 Task: Open a Modern Writer Template save the file as agreement.epub Remove the following  from template: 'Address' Change the date  '5 April, 2023' change Dear Ms Reader to   Good Afternoon. Add body to the letter I am writing to formally request a leave of absence from [start date] to [end date]. I have encountered unforeseen circumstances that require my immediate attention and presence. I assure you that I will make all necessary arrangements to ensure a smooth transition during my absence.Add Name  'Andy'. Insert watermark  Softera Apply Font Style in watermark Georgia; font size  112and place the watermark  Horizontally
Action: Mouse moved to (710, 94)
Screenshot: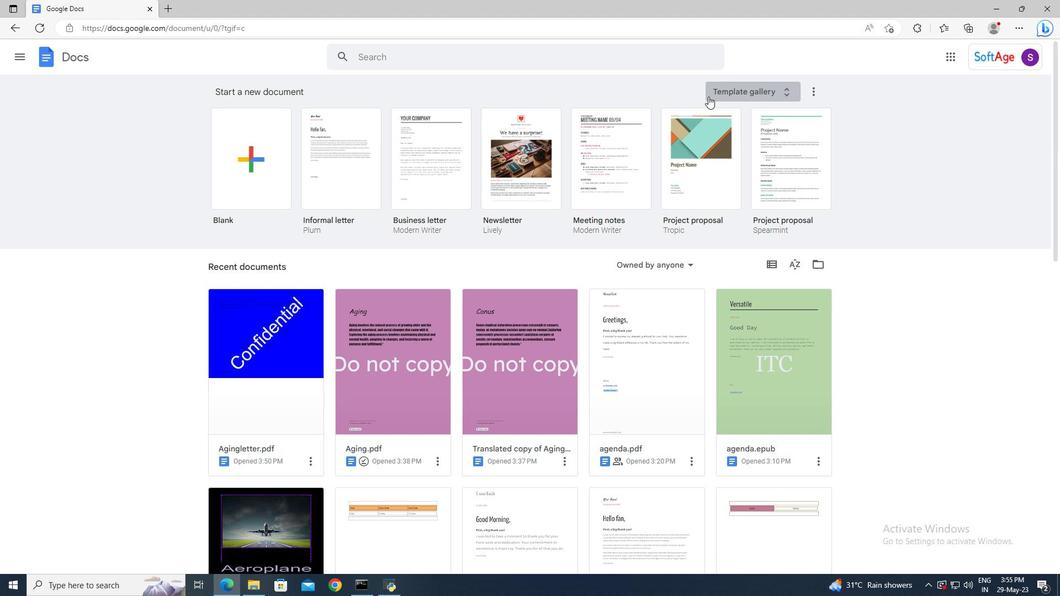 
Action: Mouse pressed left at (710, 94)
Screenshot: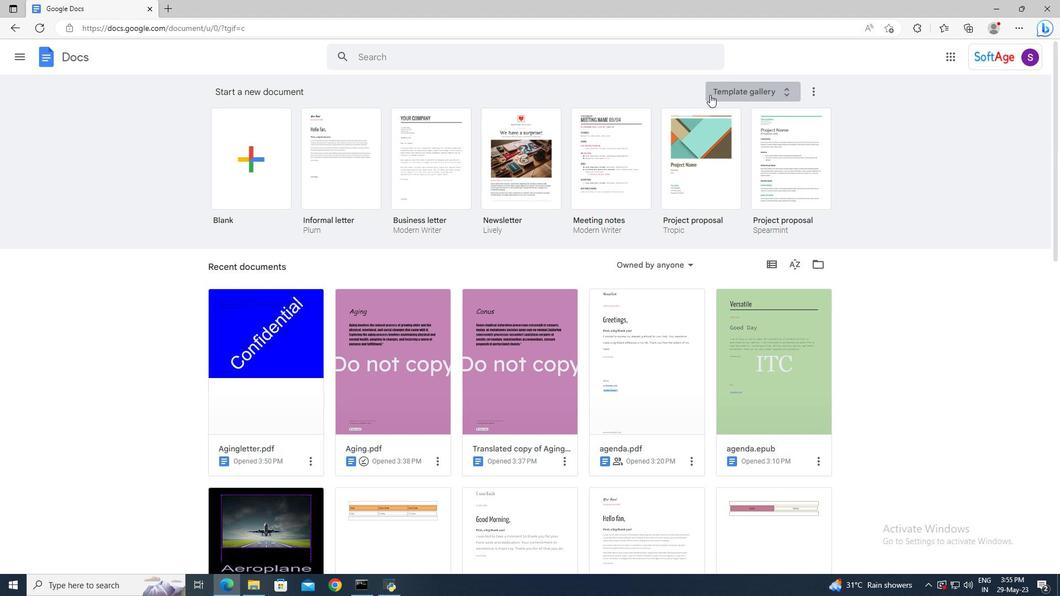 
Action: Mouse moved to (520, 156)
Screenshot: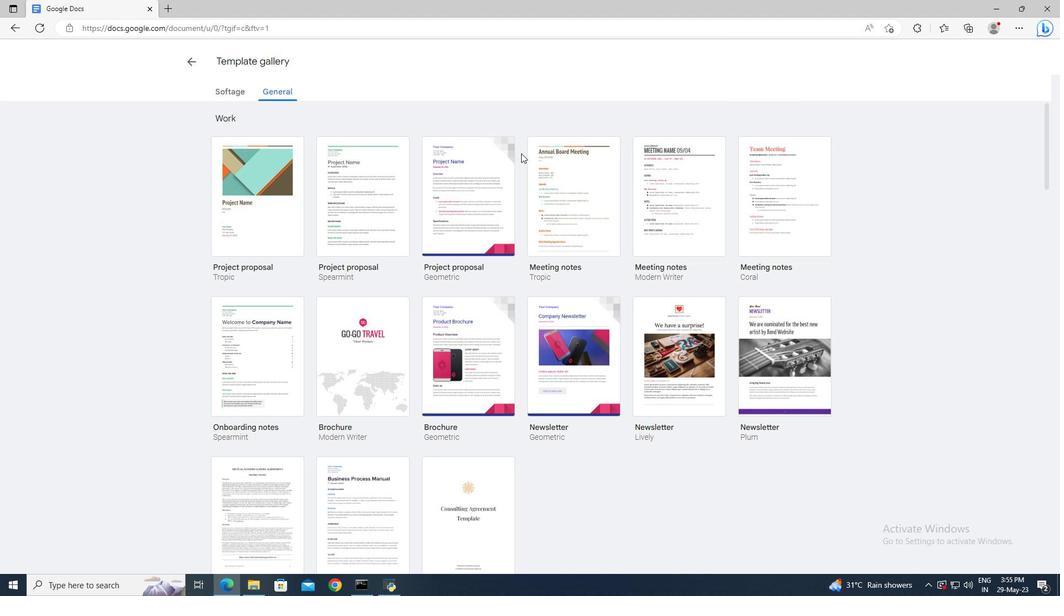 
Action: Mouse scrolled (520, 155) with delta (0, 0)
Screenshot: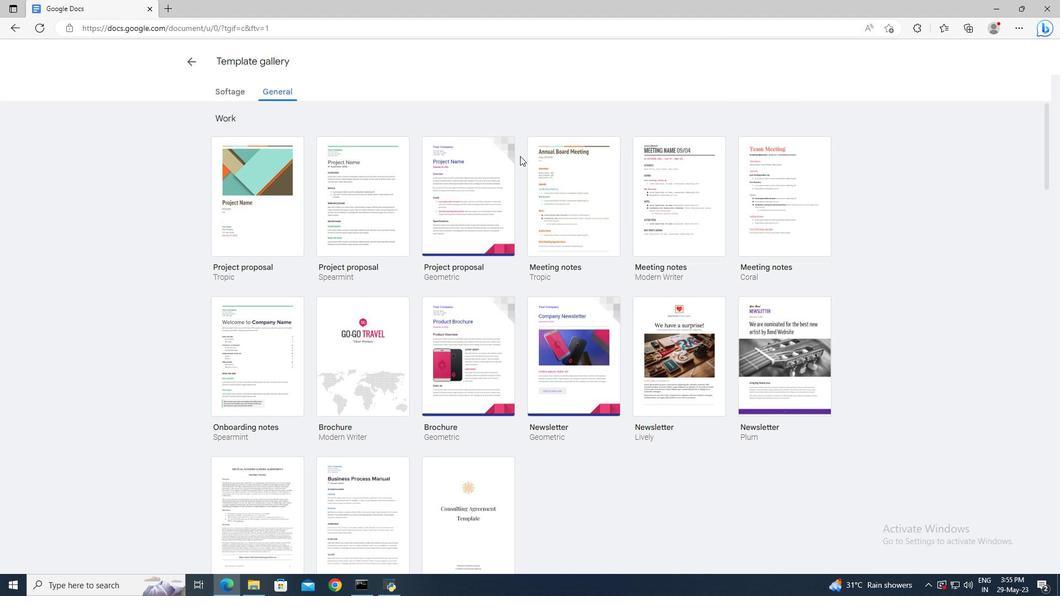 
Action: Mouse scrolled (520, 155) with delta (0, 0)
Screenshot: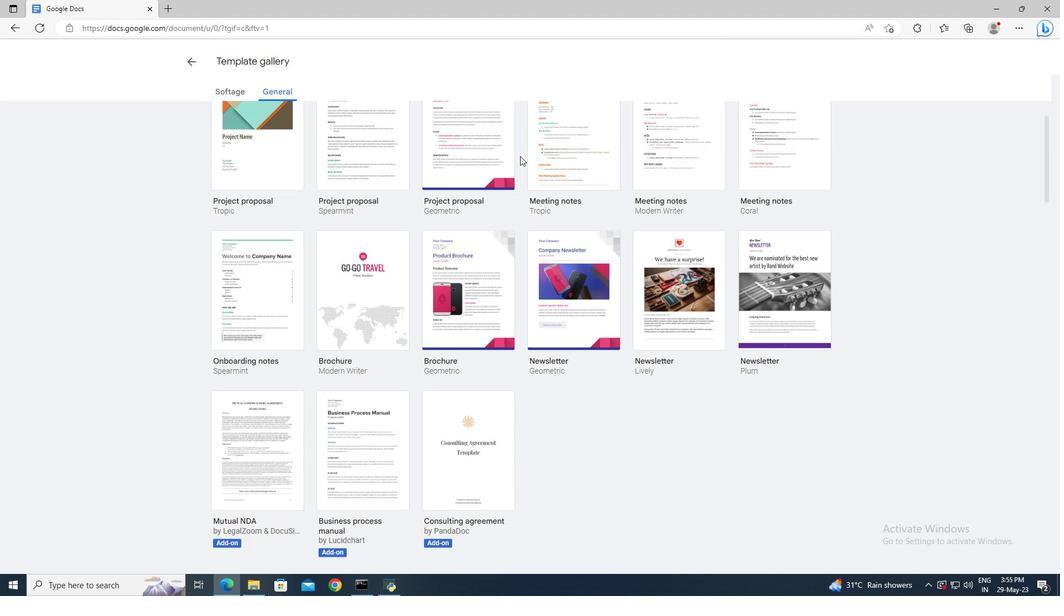 
Action: Mouse scrolled (520, 155) with delta (0, 0)
Screenshot: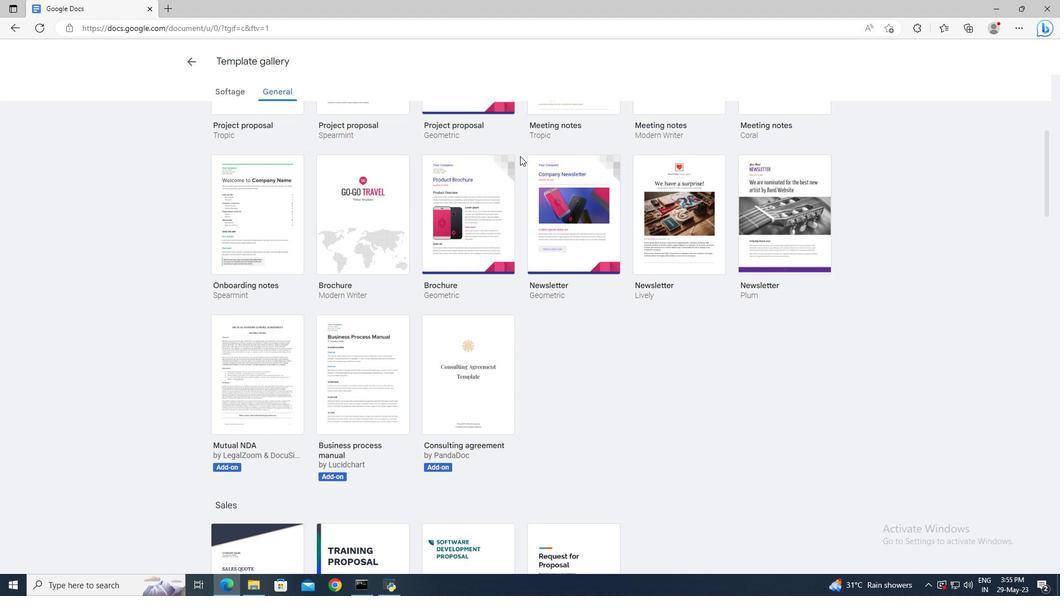 
Action: Mouse scrolled (520, 155) with delta (0, 0)
Screenshot: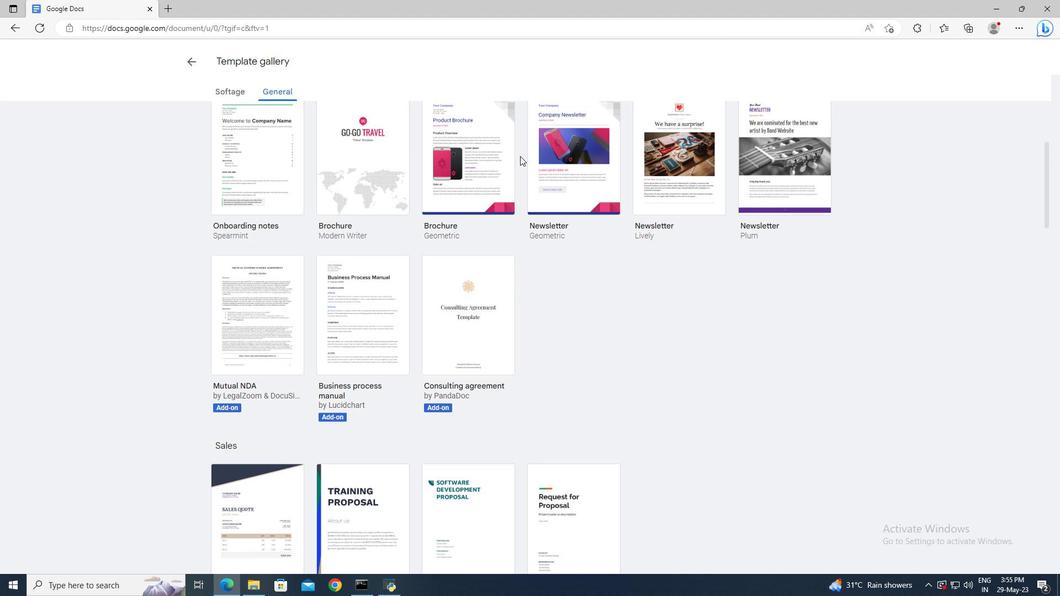 
Action: Mouse scrolled (520, 155) with delta (0, 0)
Screenshot: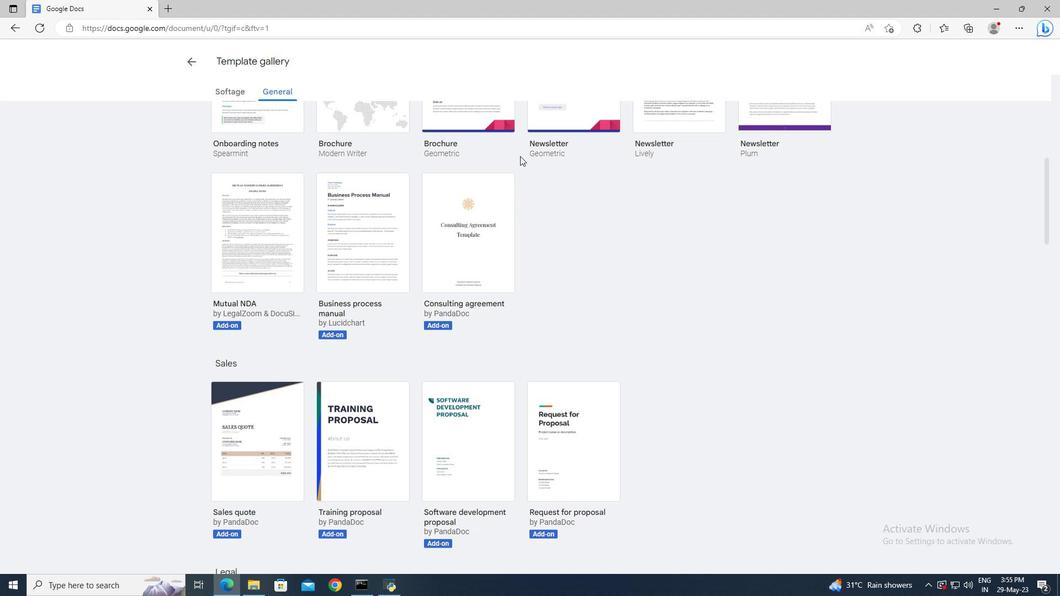 
Action: Mouse scrolled (520, 155) with delta (0, 0)
Screenshot: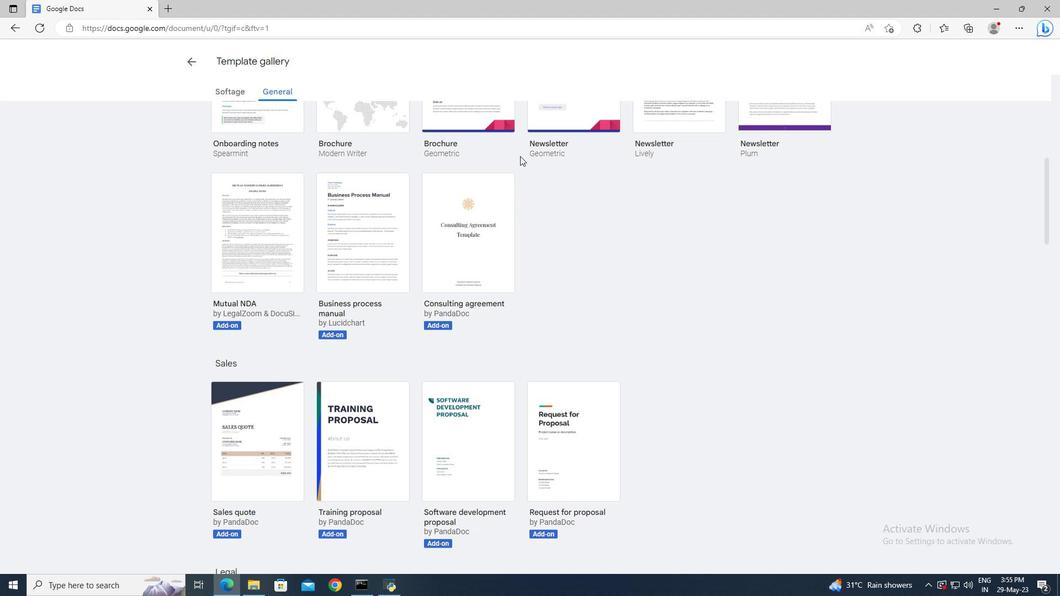 
Action: Mouse scrolled (520, 155) with delta (0, 0)
Screenshot: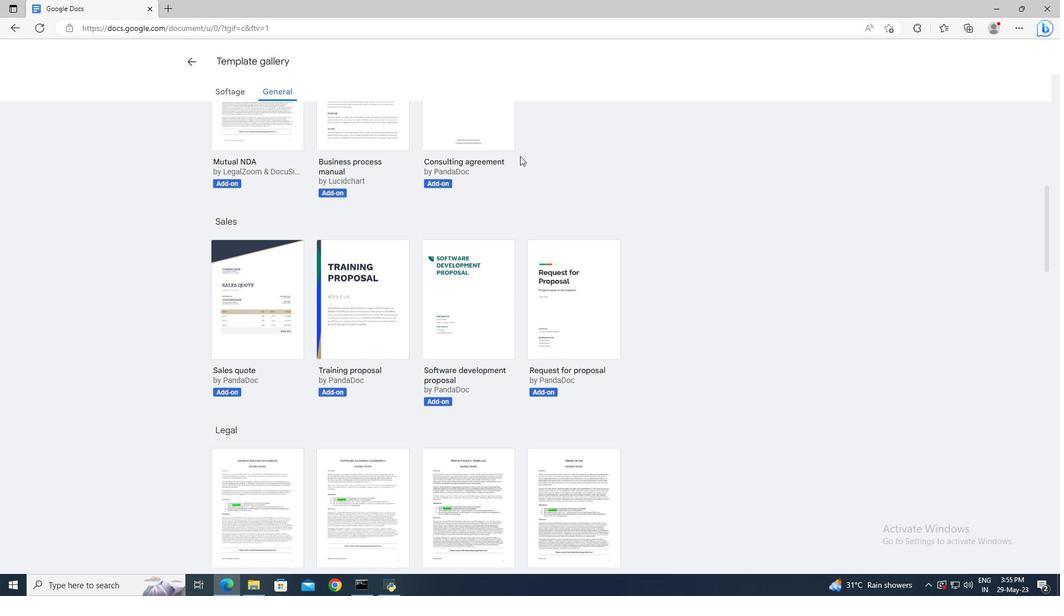 
Action: Mouse scrolled (520, 155) with delta (0, 0)
Screenshot: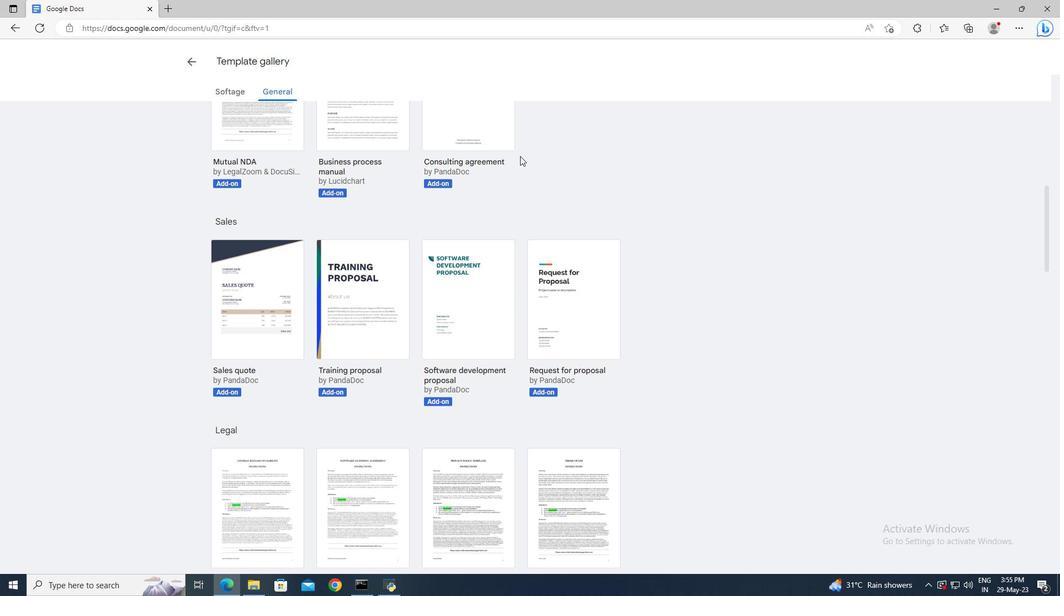 
Action: Mouse scrolled (520, 155) with delta (0, 0)
Screenshot: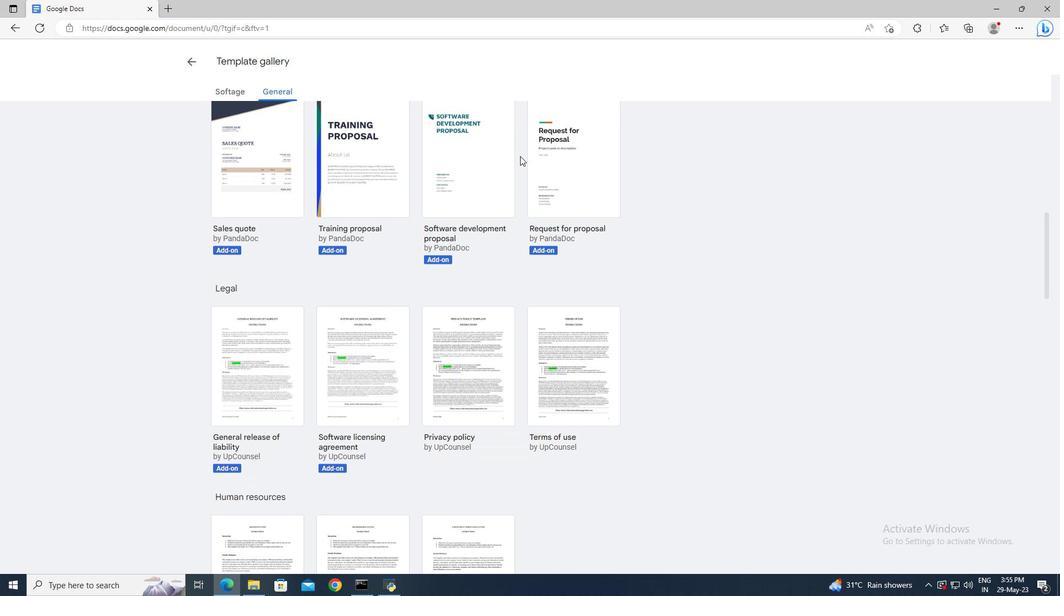 
Action: Mouse scrolled (520, 155) with delta (0, 0)
Screenshot: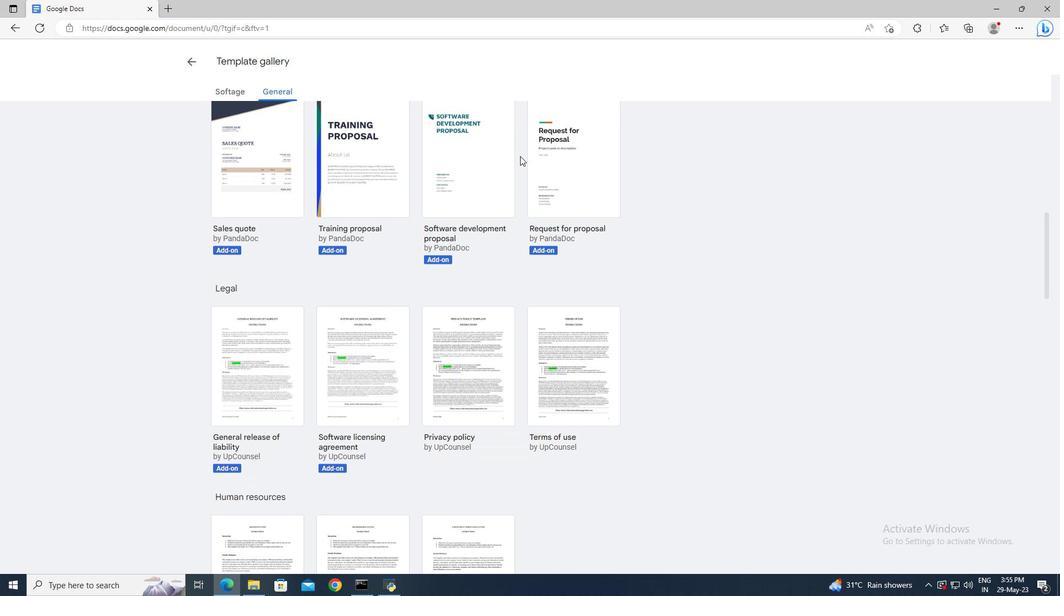 
Action: Mouse scrolled (520, 155) with delta (0, 0)
Screenshot: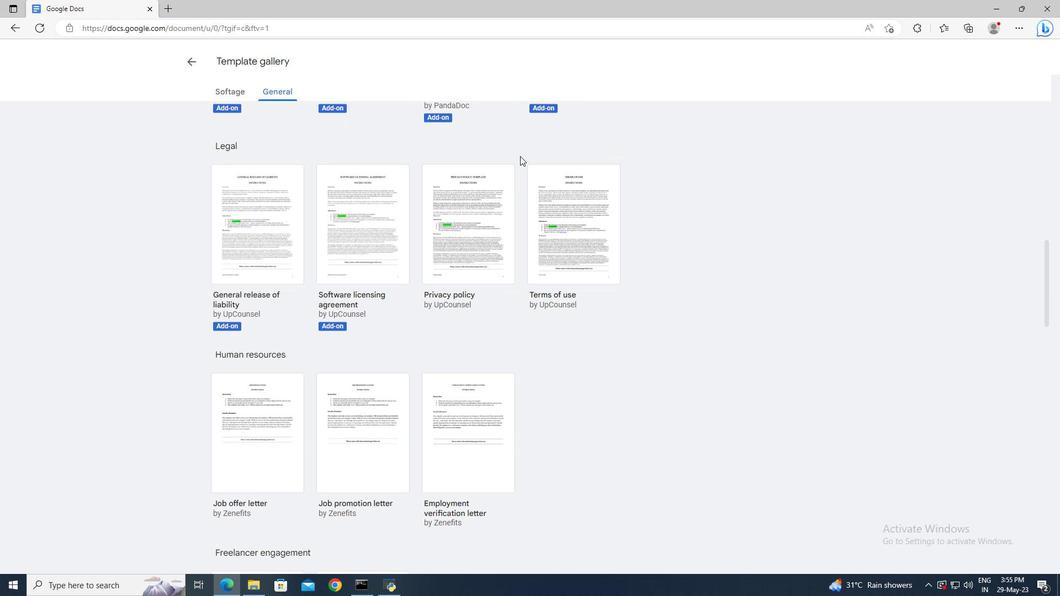 
Action: Mouse scrolled (520, 155) with delta (0, 0)
Screenshot: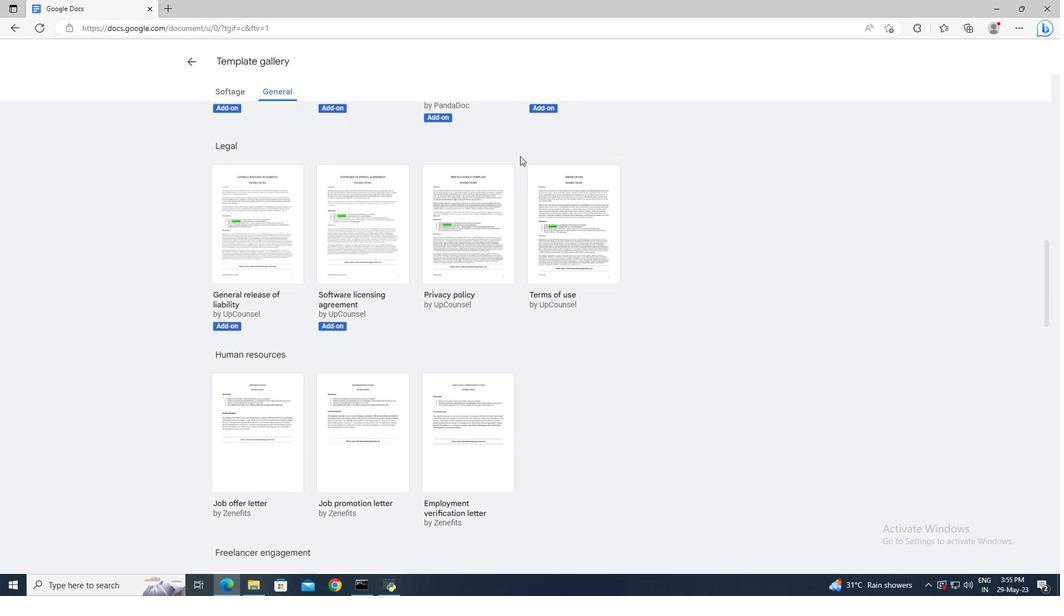 
Action: Mouse scrolled (520, 155) with delta (0, 0)
Screenshot: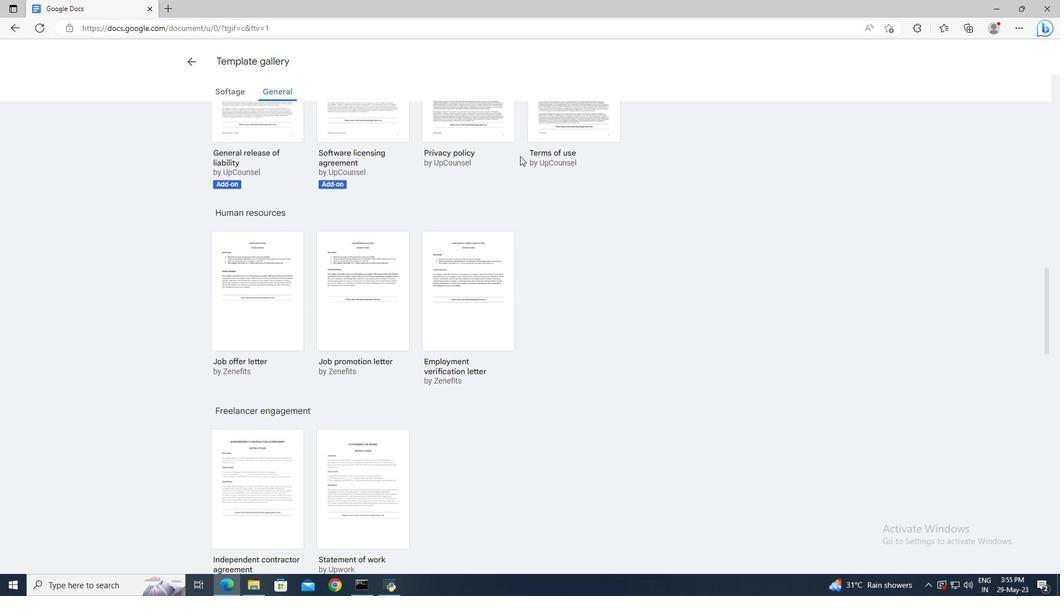 
Action: Mouse scrolled (520, 155) with delta (0, 0)
Screenshot: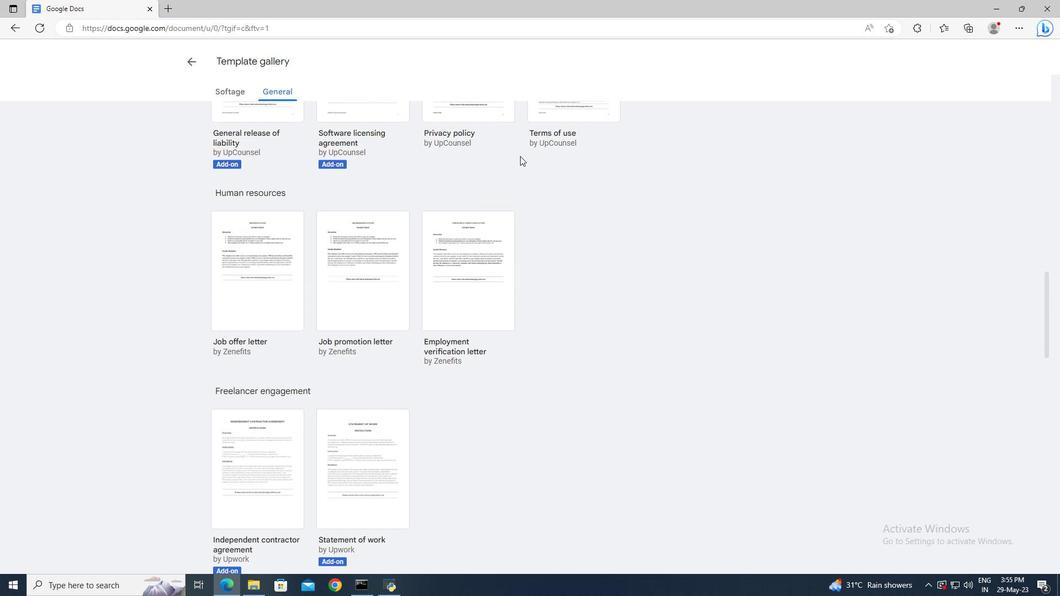 
Action: Mouse scrolled (520, 155) with delta (0, 0)
Screenshot: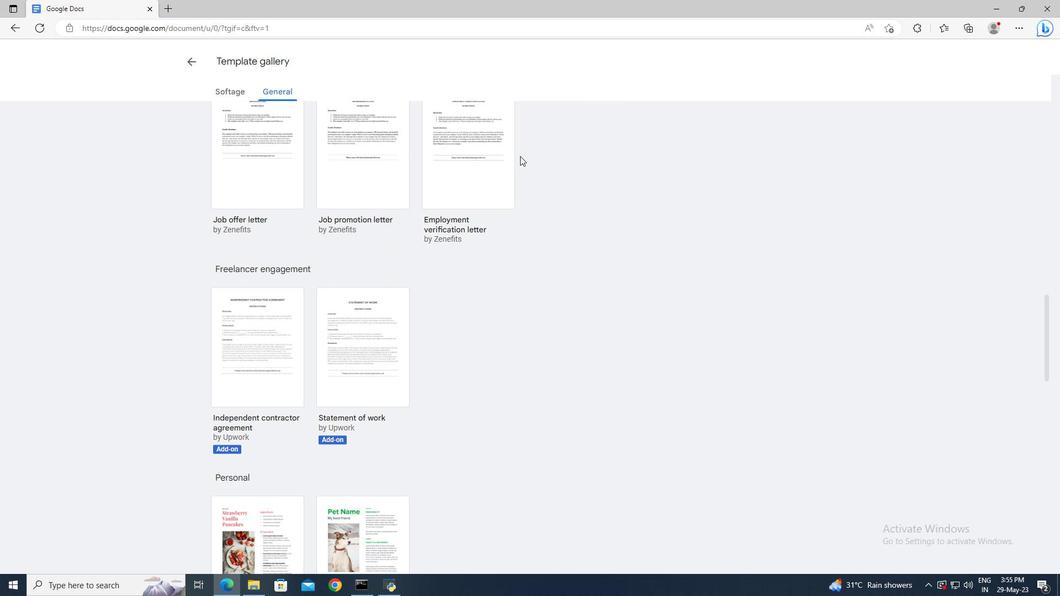 
Action: Mouse scrolled (520, 155) with delta (0, 0)
Screenshot: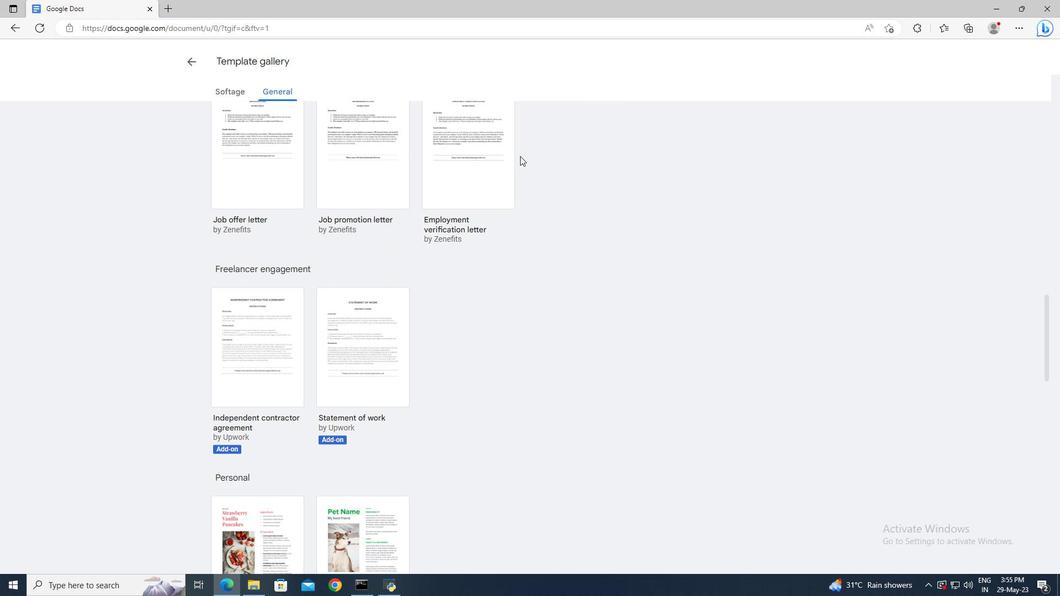 
Action: Mouse scrolled (520, 155) with delta (0, 0)
Screenshot: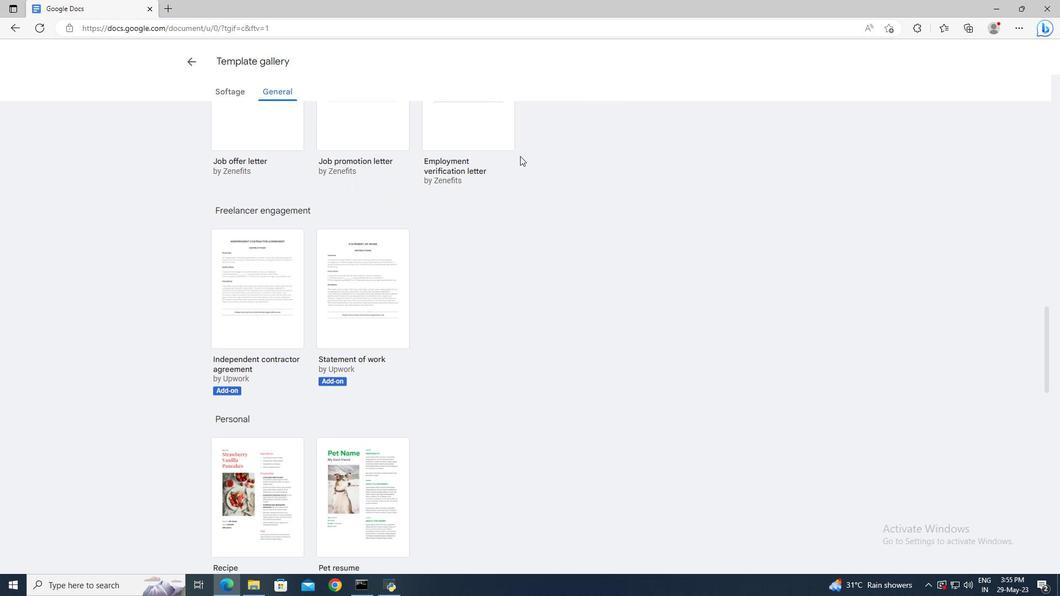 
Action: Mouse scrolled (520, 155) with delta (0, 0)
Screenshot: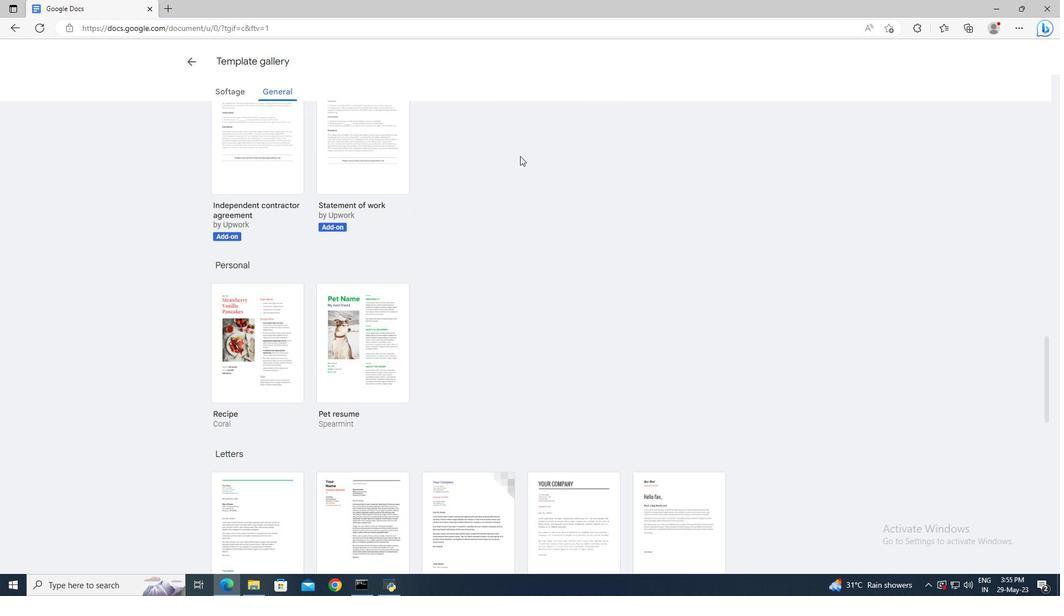 
Action: Mouse scrolled (520, 155) with delta (0, 0)
Screenshot: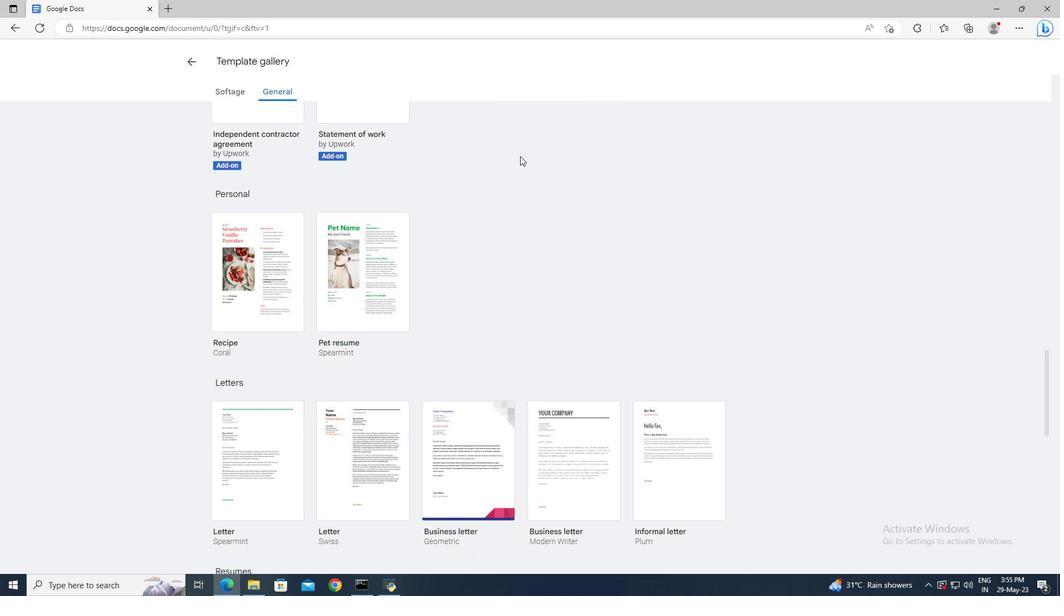 
Action: Mouse scrolled (520, 155) with delta (0, 0)
Screenshot: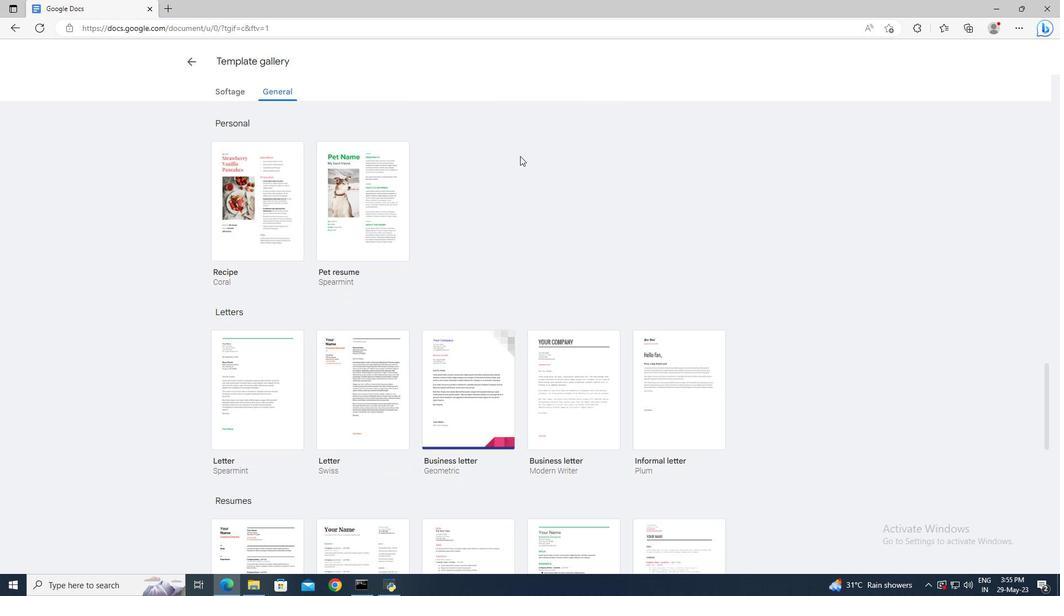 
Action: Mouse moved to (546, 305)
Screenshot: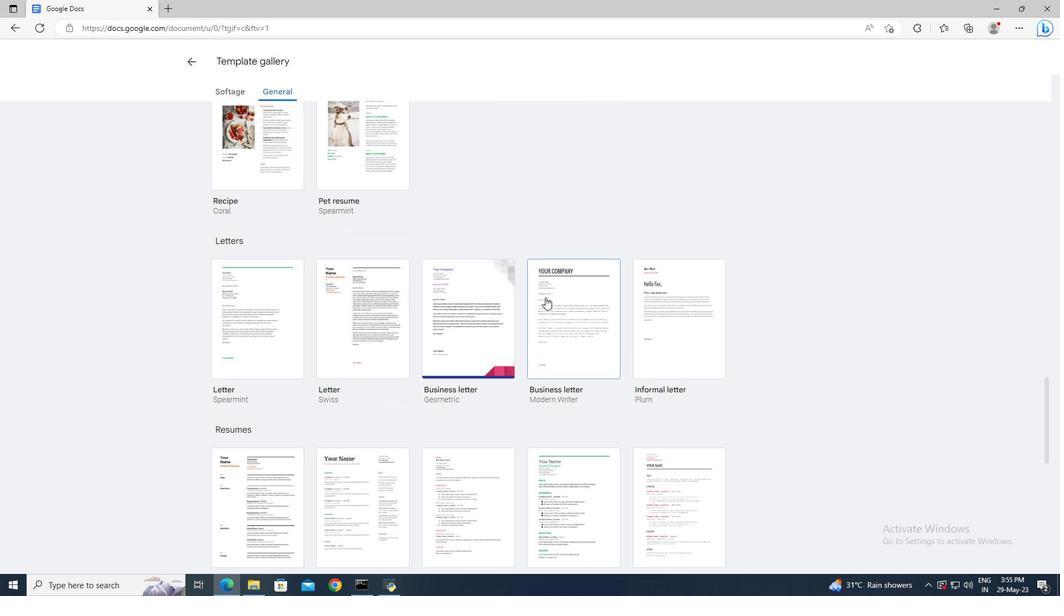 
Action: Mouse pressed left at (546, 305)
Screenshot: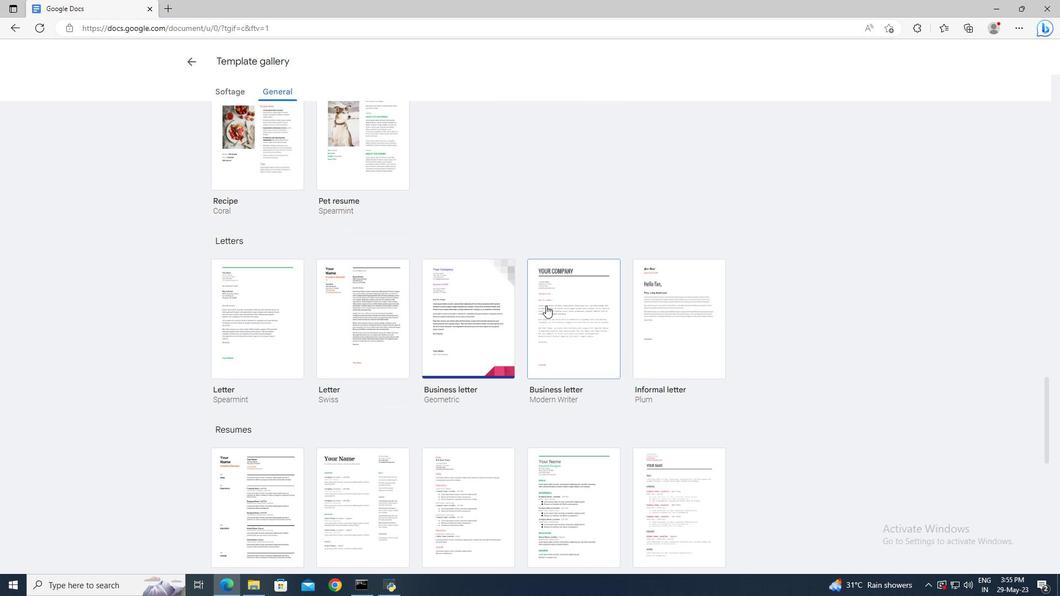 
Action: Mouse moved to (84, 51)
Screenshot: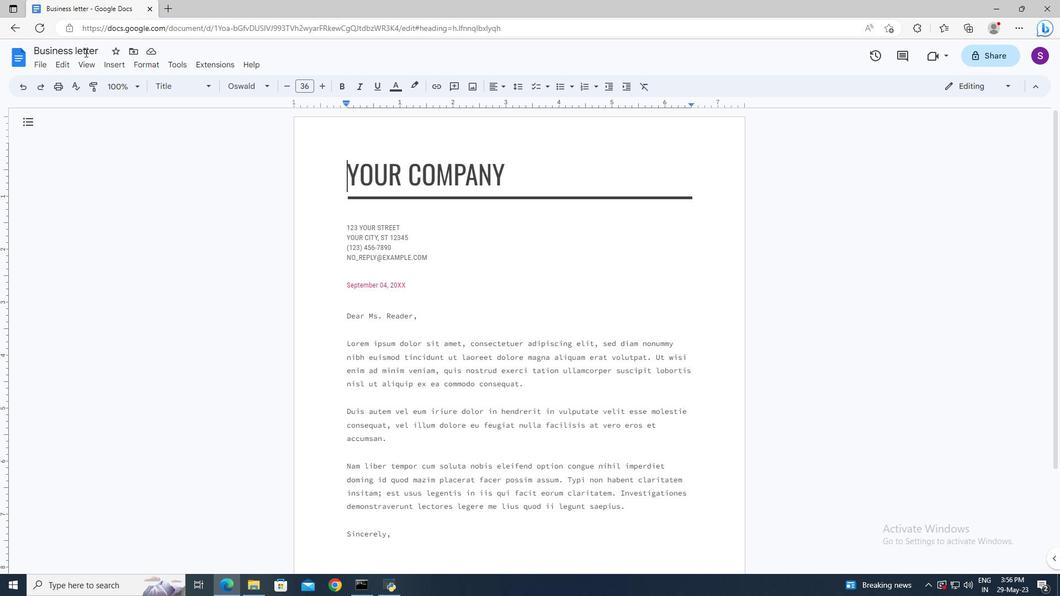 
Action: Mouse pressed left at (84, 51)
Screenshot: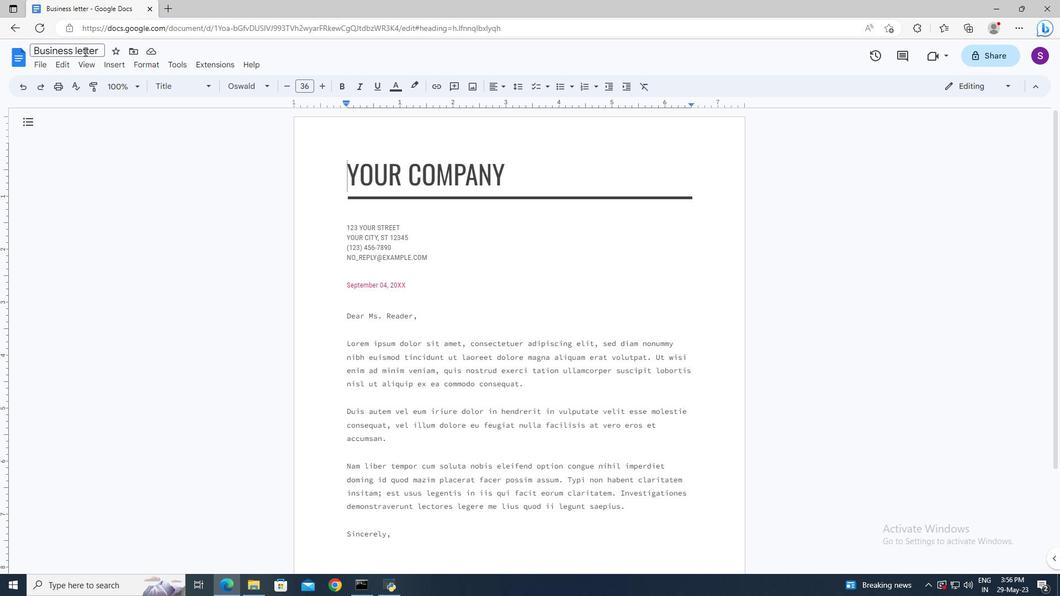 
Action: Key pressed ctrl+Aagreement.epub<Key.enter>
Screenshot: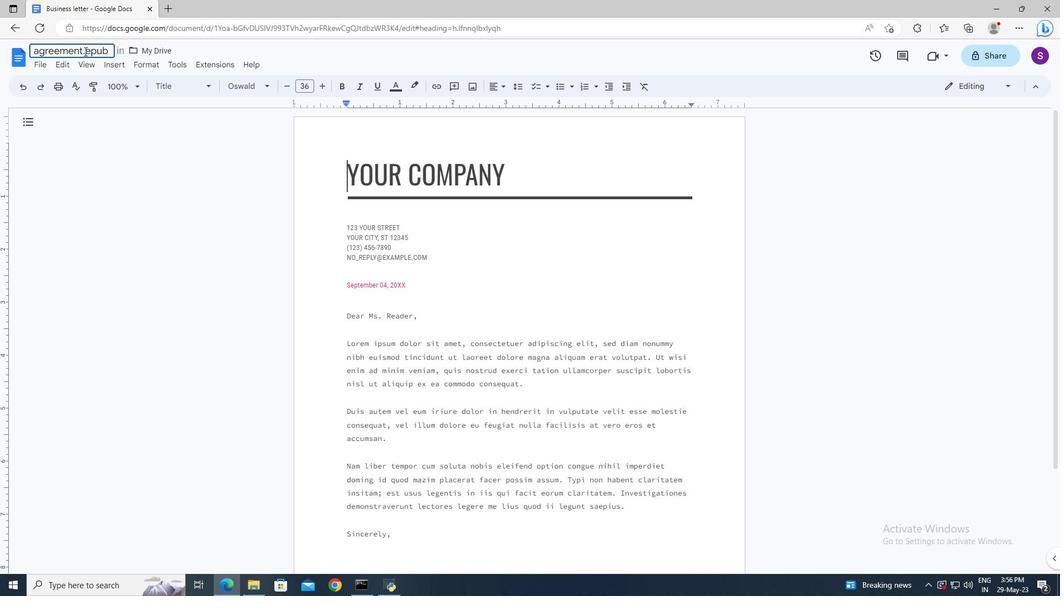 
Action: Mouse moved to (340, 230)
Screenshot: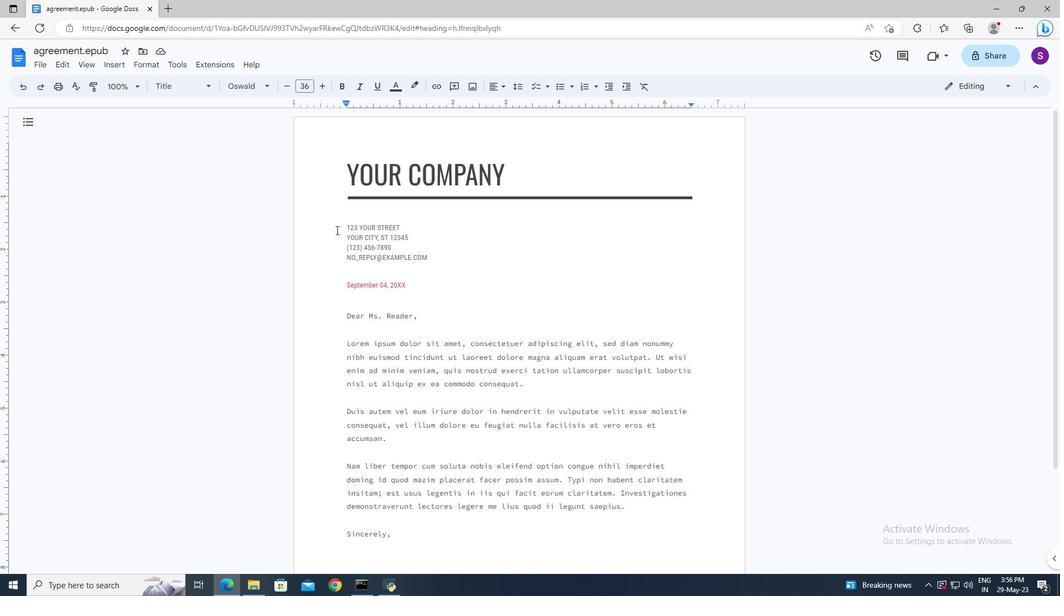 
Action: Mouse pressed left at (340, 230)
Screenshot: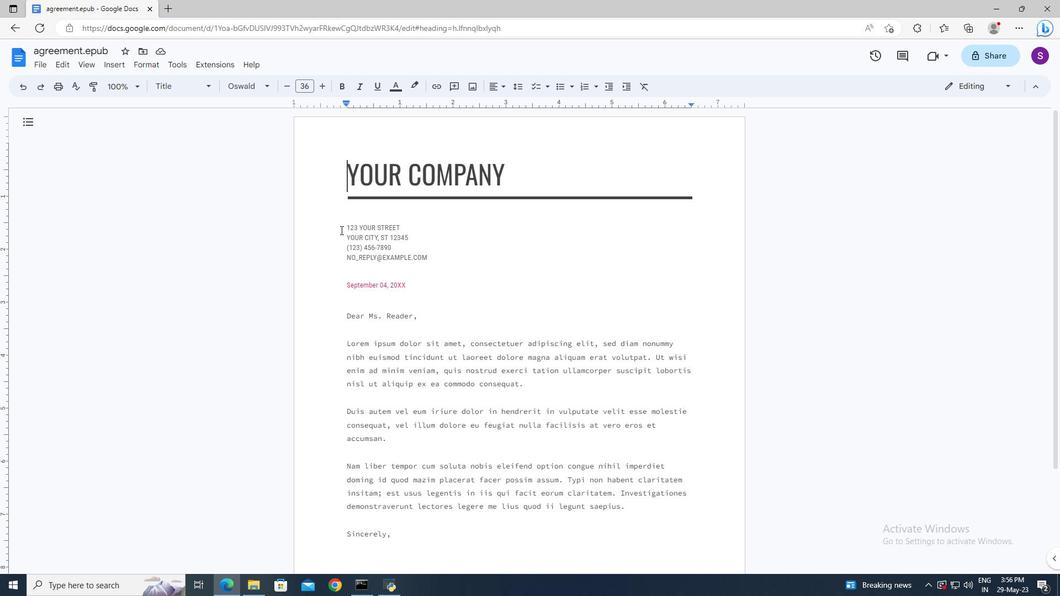 
Action: Key pressed <Key.shift><Key.down><Key.down><Key.shift><Key.down><Key.down><Key.delete><Key.shift><Key.right><Key.right><Key.right><Key.right><Key.delete>5<Key.space><Key.shift>April,<Key.space>2023
Screenshot: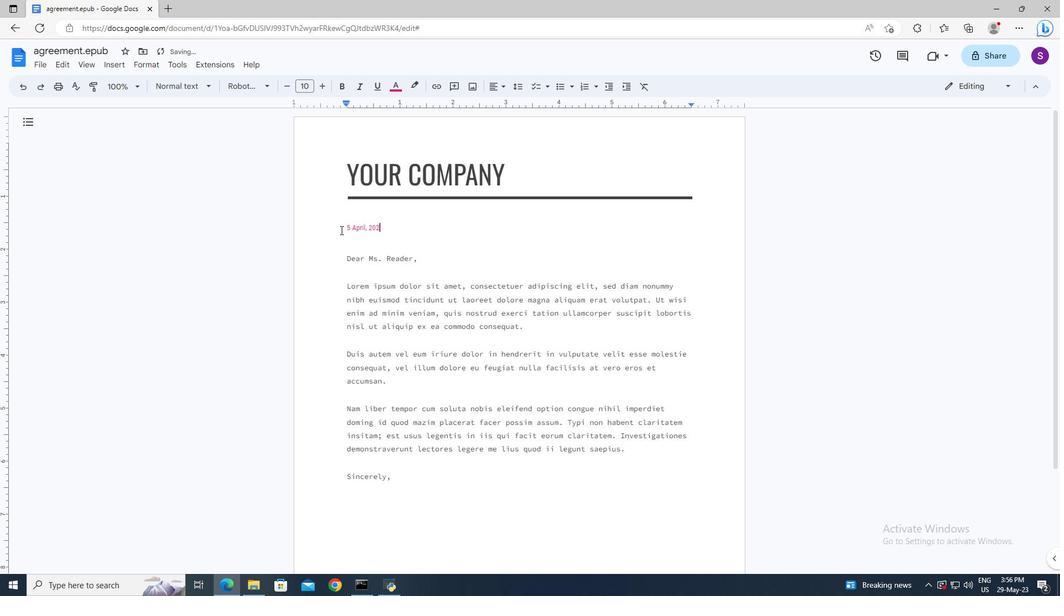 
Action: Mouse moved to (347, 259)
Screenshot: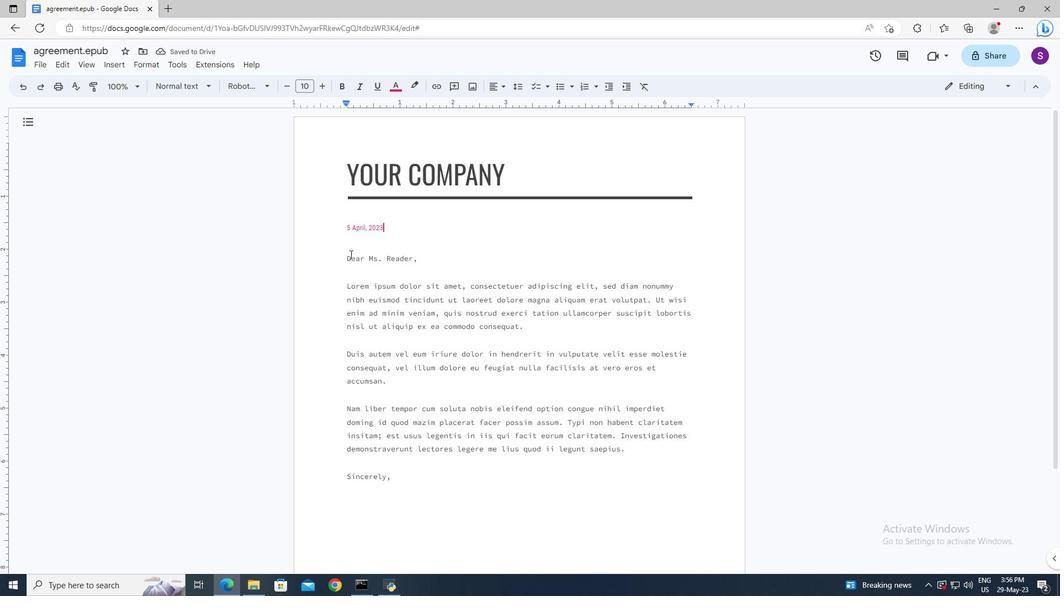 
Action: Mouse pressed left at (347, 259)
Screenshot: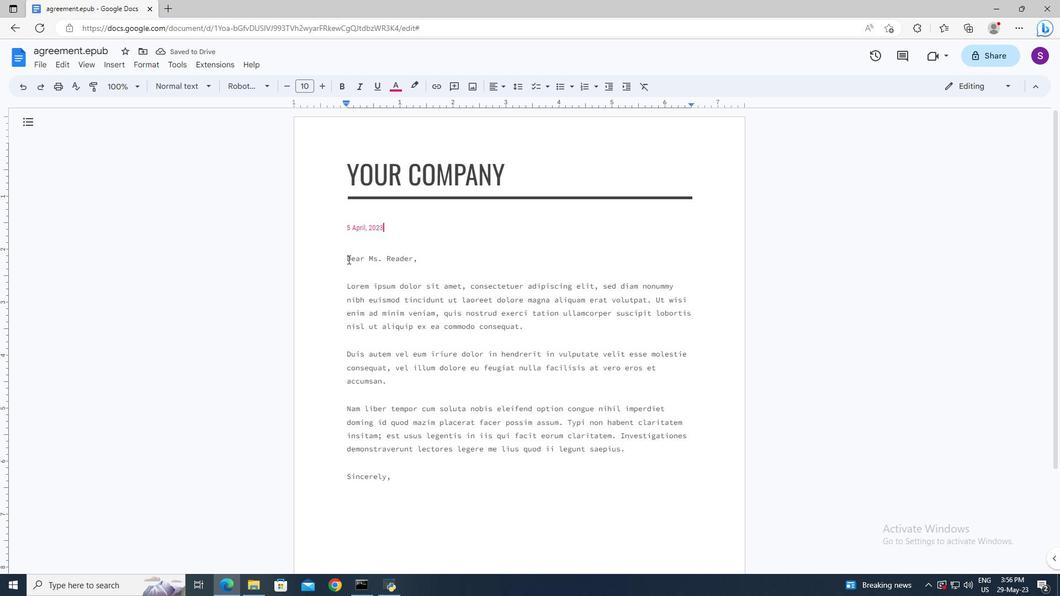 
Action: Key pressed <Key.shift><Key.right><Key.right><Key.right><Key.right><Key.backspace><Key.shift>Good<Key.space><Key.shift>Afternoon
Screenshot: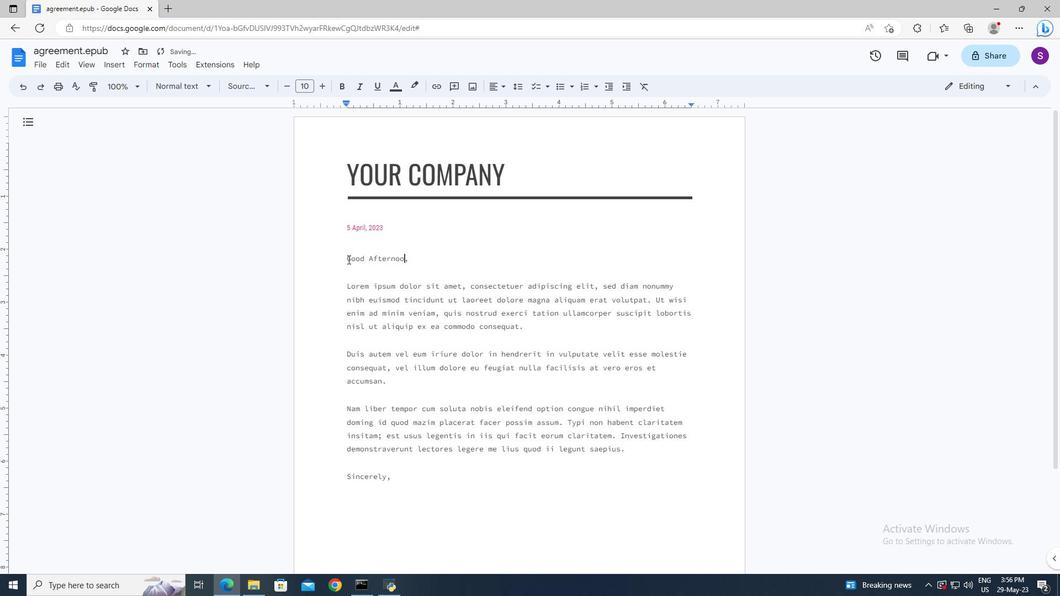 
Action: Mouse moved to (347, 285)
Screenshot: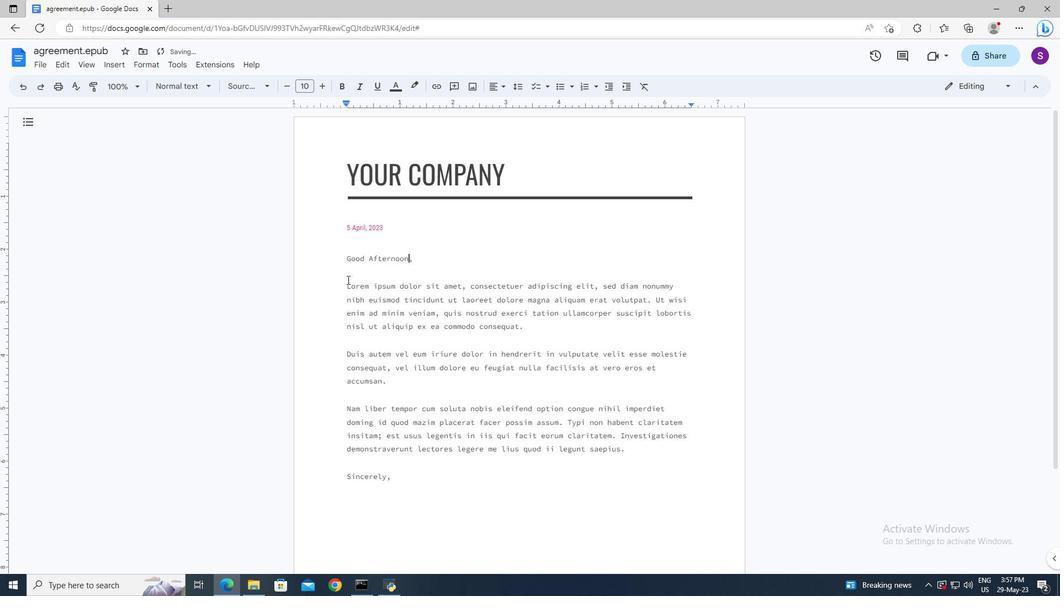 
Action: Mouse pressed left at (347, 285)
Screenshot: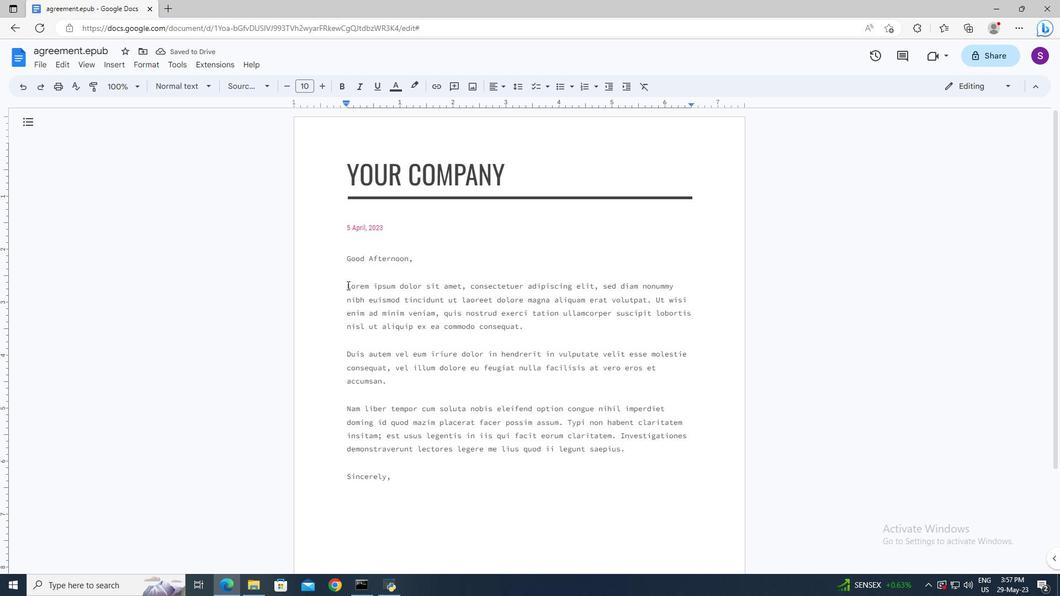 
Action: Key pressed <Key.shift><Key.down><Key.down><Key.down><Key.shift>I<Key.space>am<Key.space>writing<Key.space>to<Key.space>formally<Key.space>request<Key.space>a<Key.space>leave<Key.space>of<Key.space>absence<Key.space>from<Key.space>[start<Key.space>date]<Key.space>to<Key.space>[end<Key.space>date].<Key.space><Key.shift>I<Key.space>have<Key.space>encountered<Key.space>unforeseen<Key.space>circumstances<Key.space>that<Key.space>require<Key.space>my<Key.space>immediate<Key.space>attention<Key.space>and<Key.space>presence.<Key.space><Key.shift>I<Key.space>assure<Key.space>you<Key.space>that<Key.space><Key.shift>I<Key.space>will<Key.space>make<Key.space>all<Key.space>necesa<Key.backspace>sary<Key.space>arrangements<Key.space>to<Key.space>ensure<Key.space>a<Key.space>smooth<Key.space>transition<Key.space>during<Key.space>my<Key.space>absence.
Screenshot: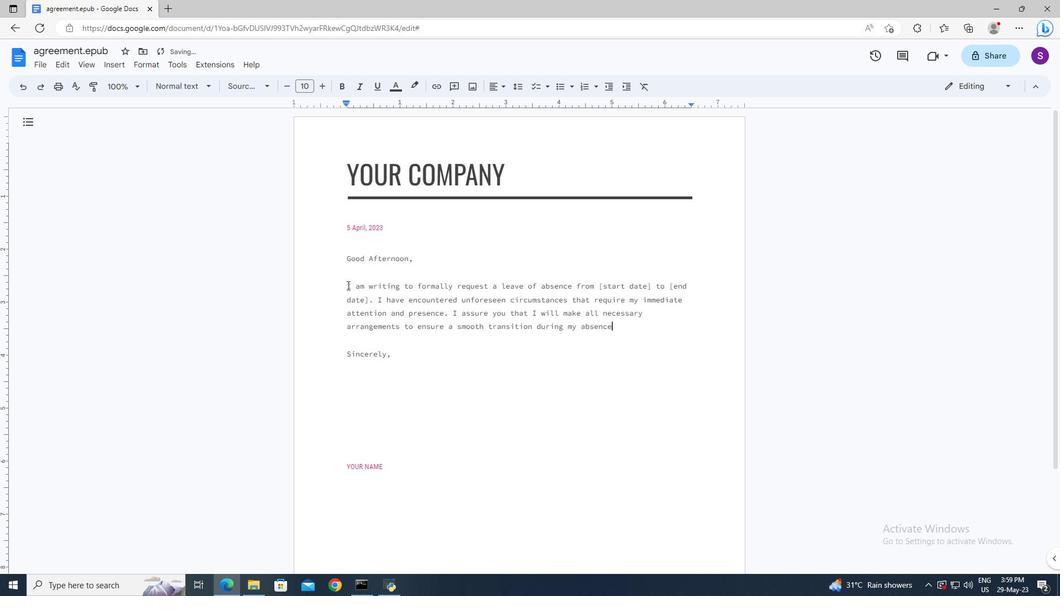 
Action: Mouse moved to (346, 463)
Screenshot: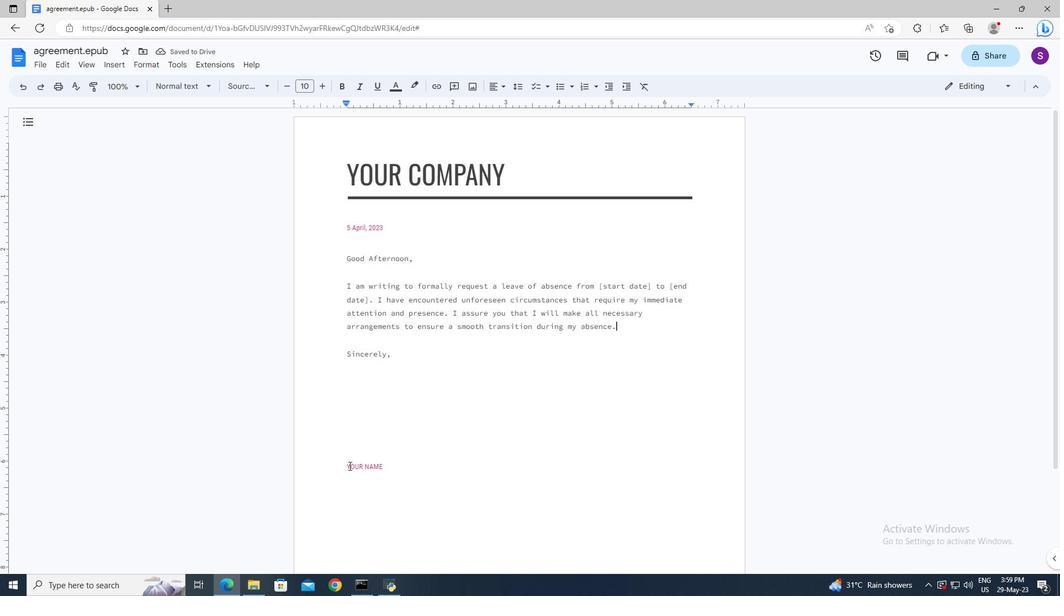 
Action: Mouse pressed left at (346, 463)
Screenshot: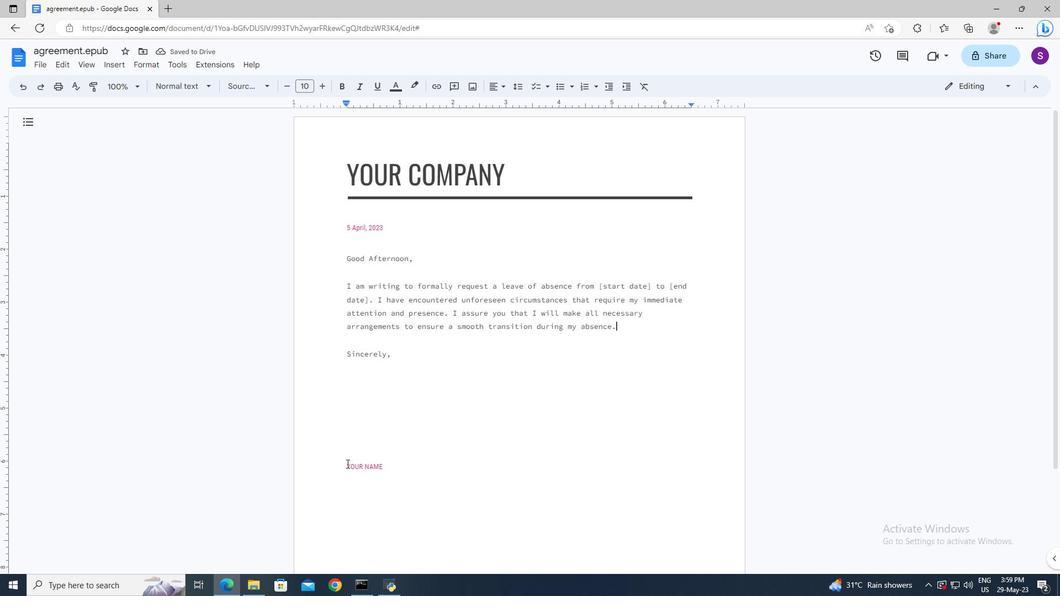 
Action: Key pressed <Key.shift><Key.right><Key.right><Key.delete><Key.shift_r>Andy
Screenshot: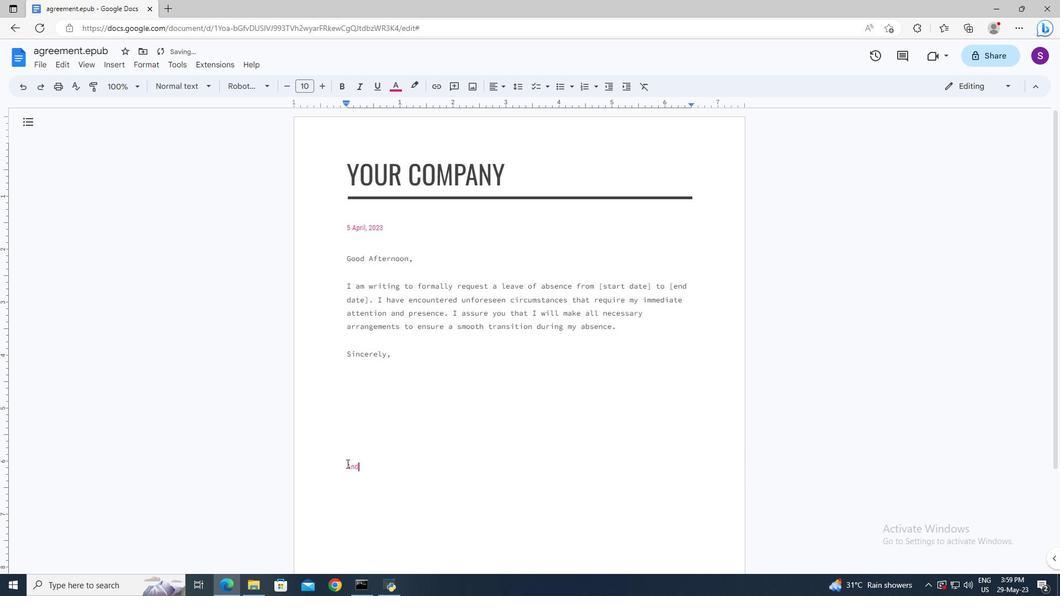 
Action: Mouse moved to (123, 70)
Screenshot: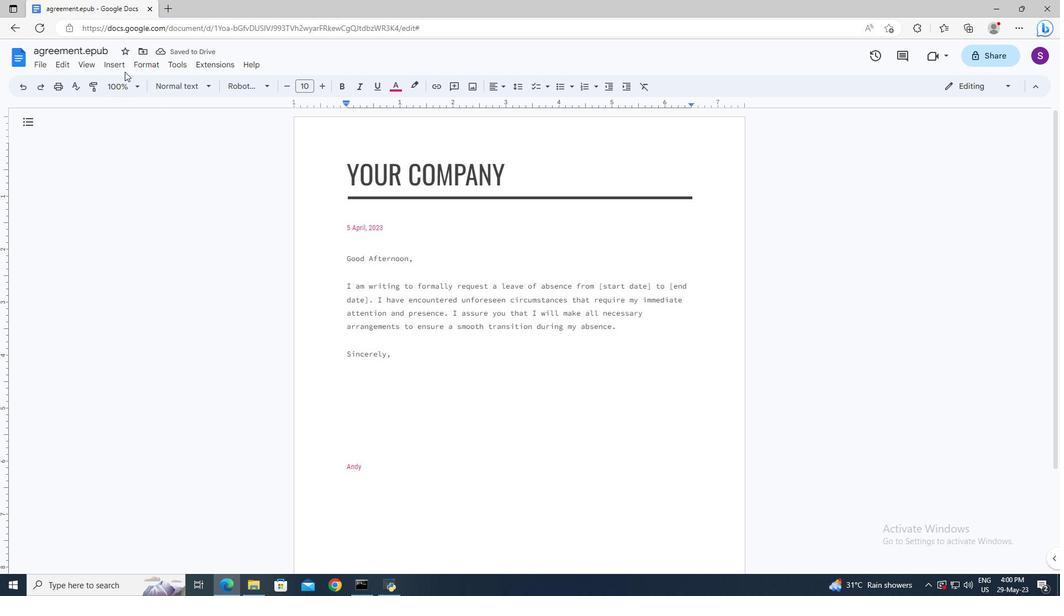 
Action: Mouse pressed left at (123, 70)
Screenshot: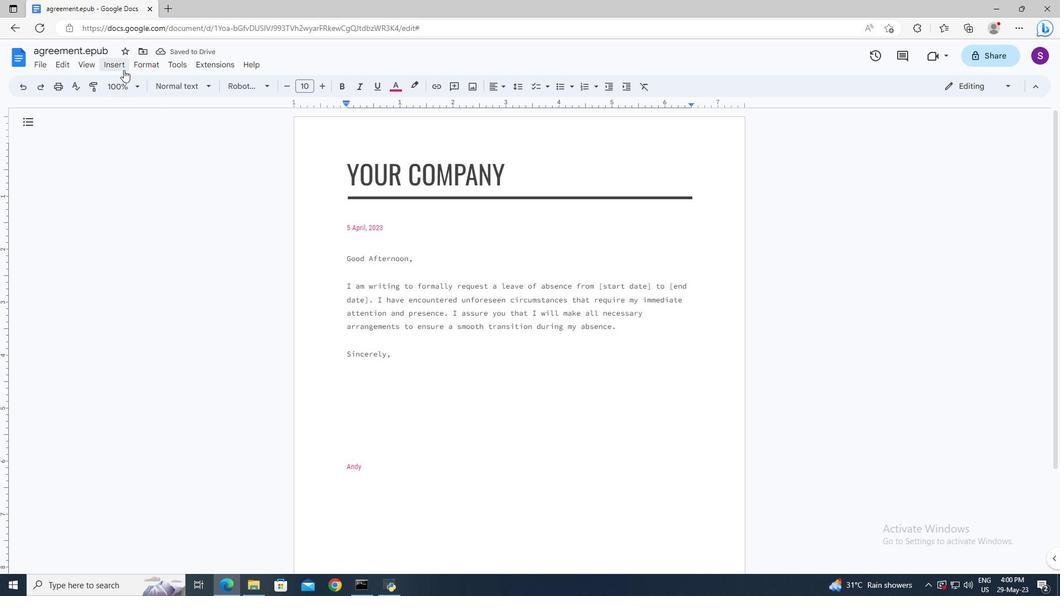 
Action: Mouse moved to (186, 323)
Screenshot: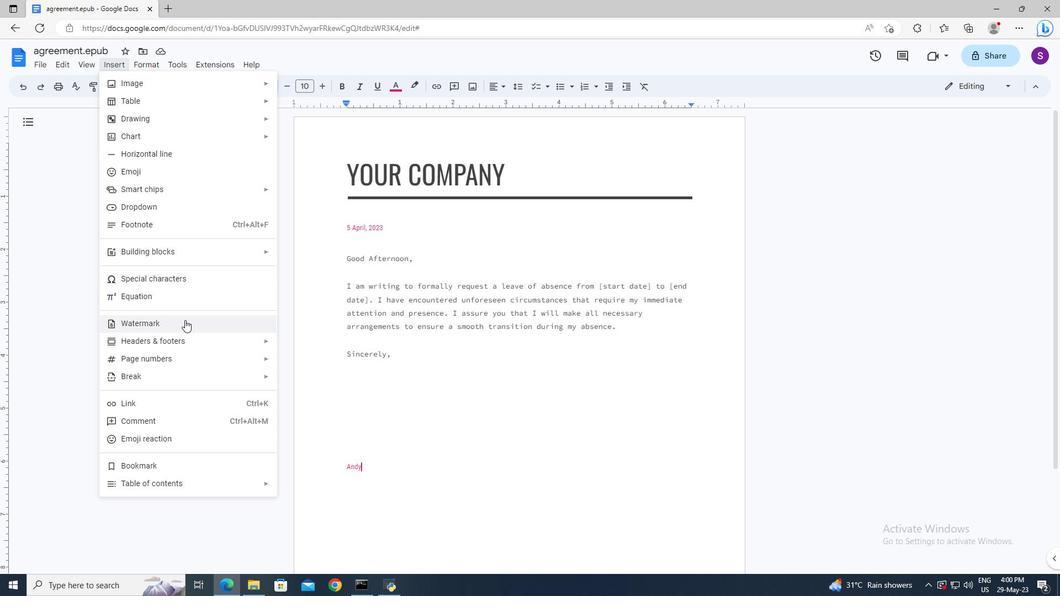 
Action: Mouse pressed left at (186, 323)
Screenshot: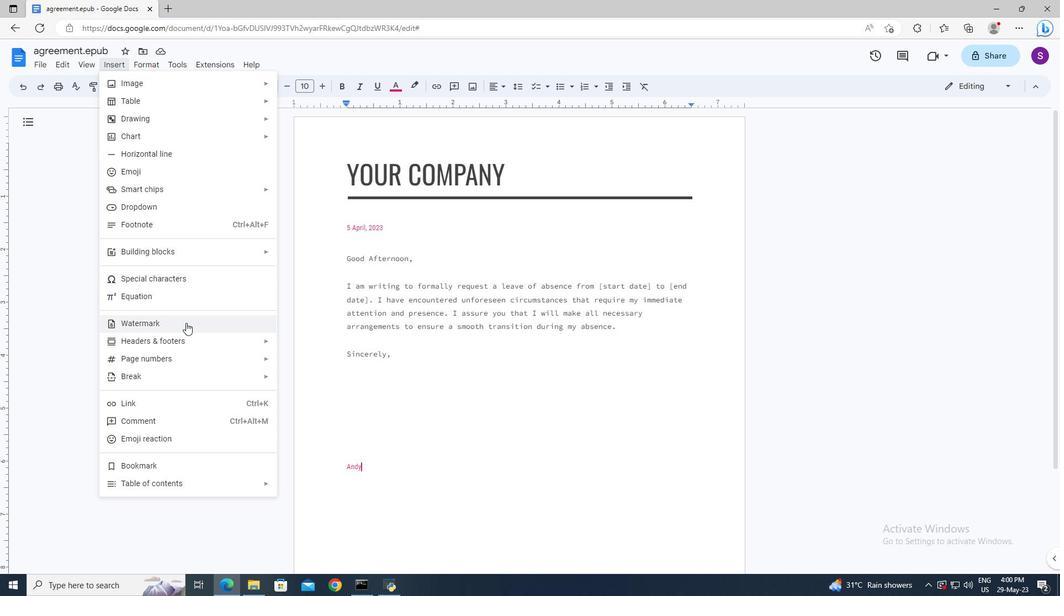 
Action: Mouse moved to (1006, 127)
Screenshot: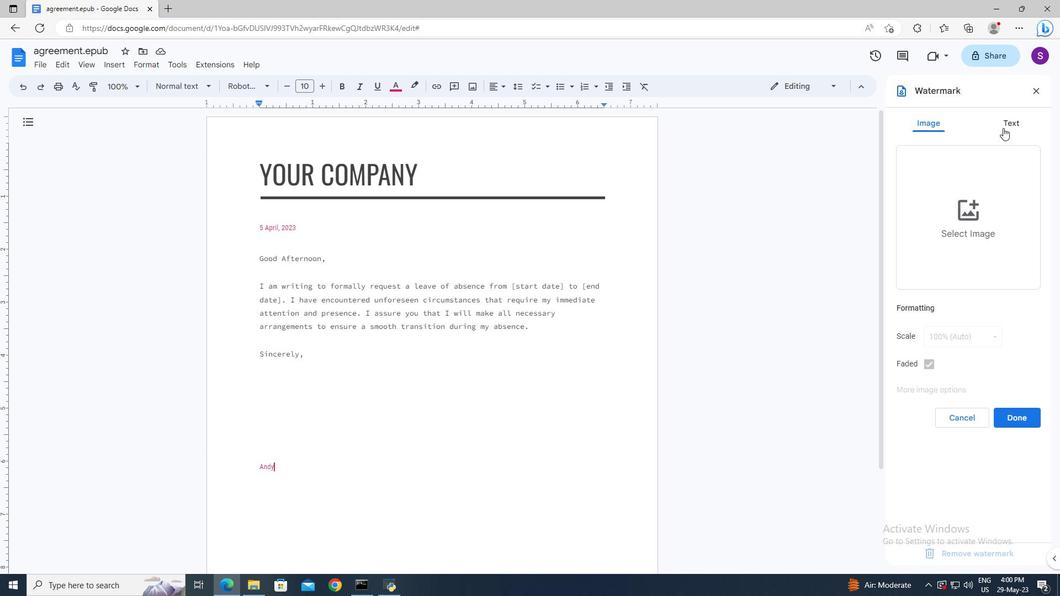 
Action: Mouse pressed left at (1006, 127)
Screenshot: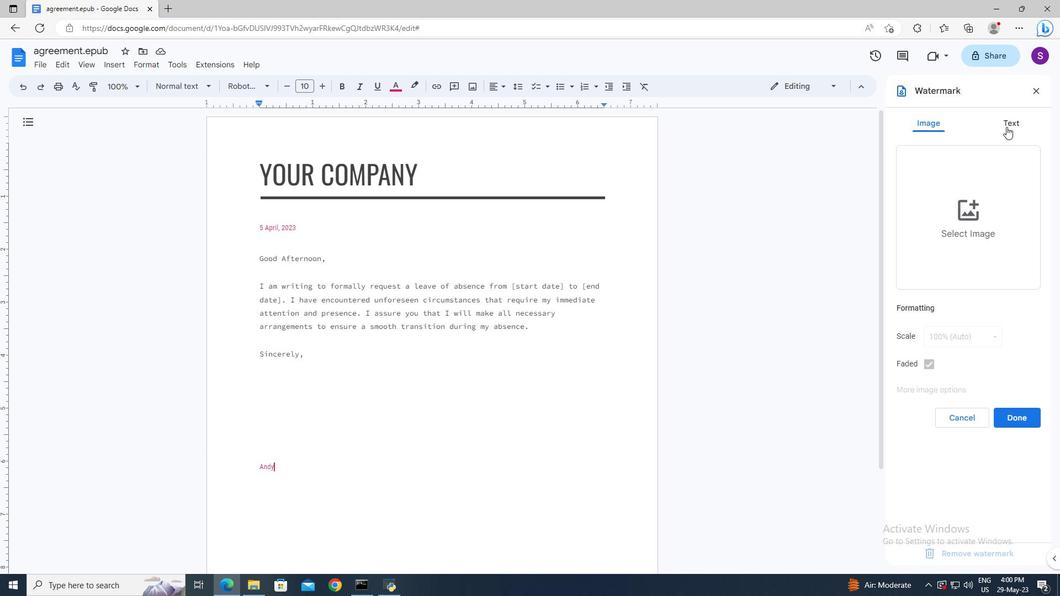 
Action: Mouse moved to (949, 156)
Screenshot: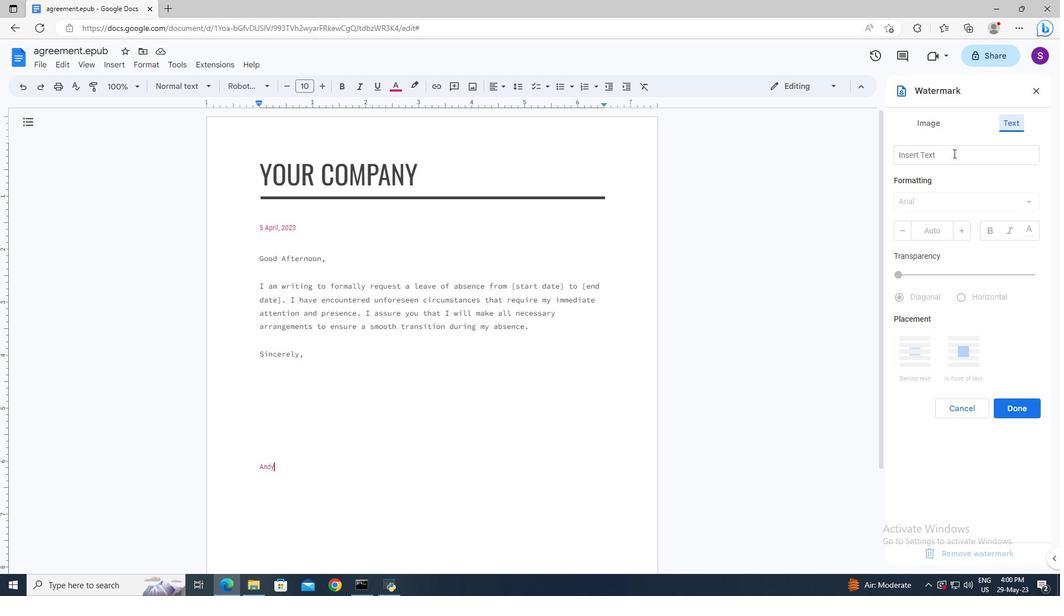 
Action: Mouse pressed left at (949, 156)
Screenshot: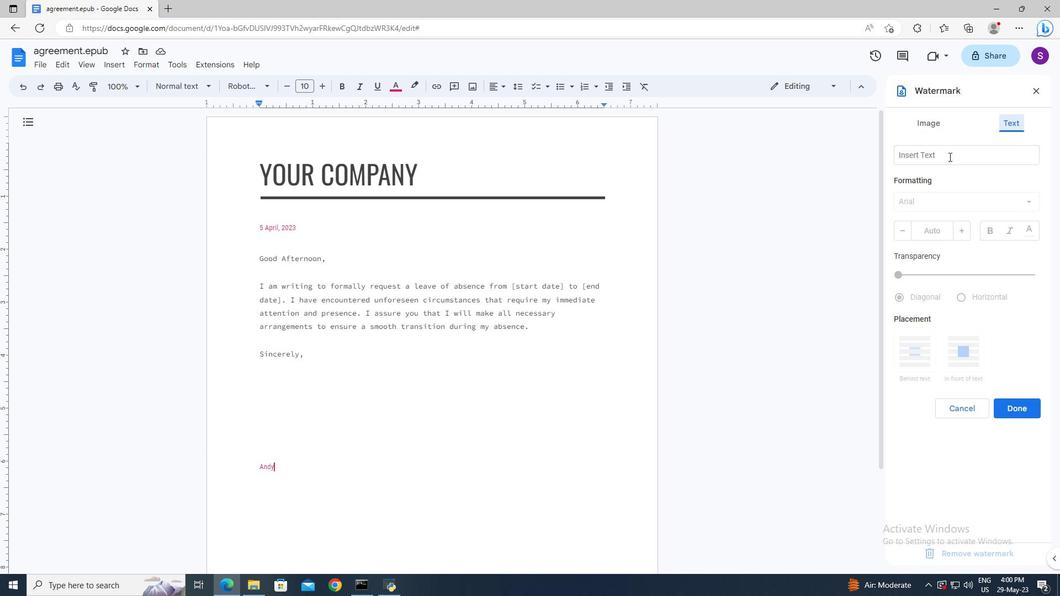 
Action: Key pressed <Key.shift_r>Softera<Key.enter>
Screenshot: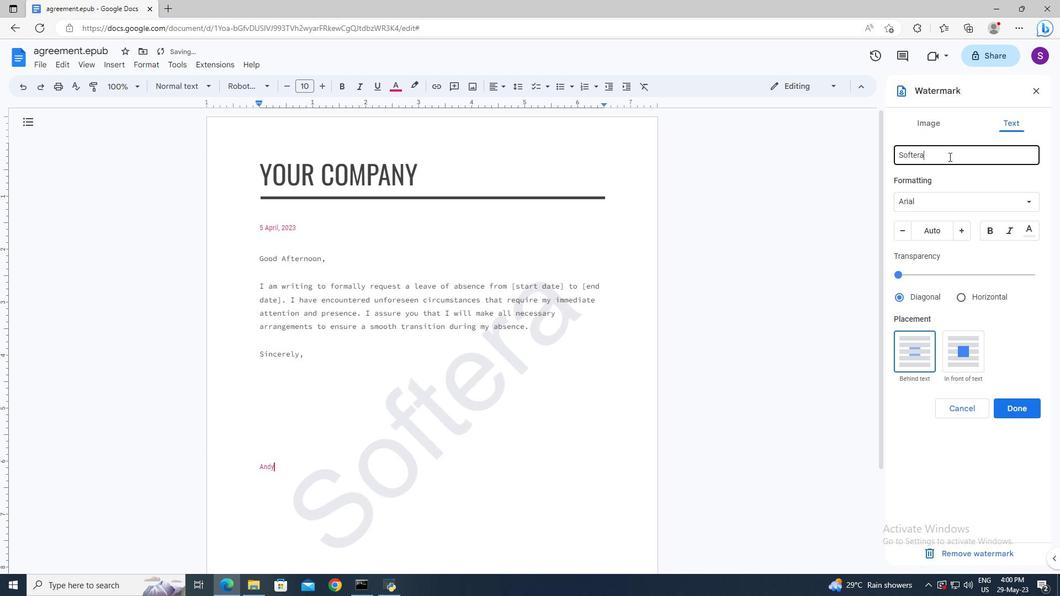 
Action: Mouse moved to (951, 198)
Screenshot: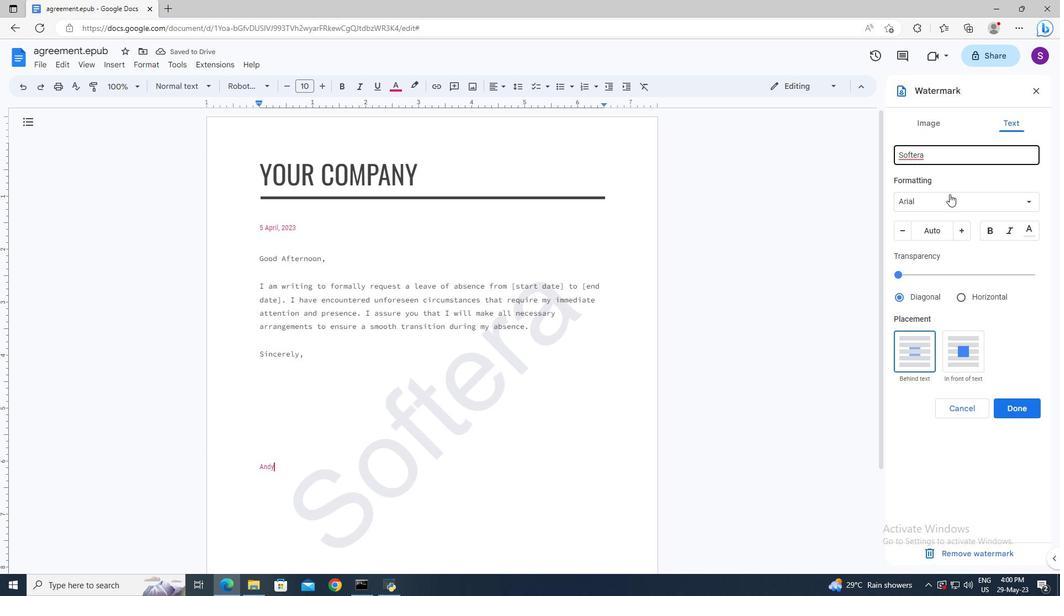 
Action: Mouse pressed left at (951, 198)
Screenshot: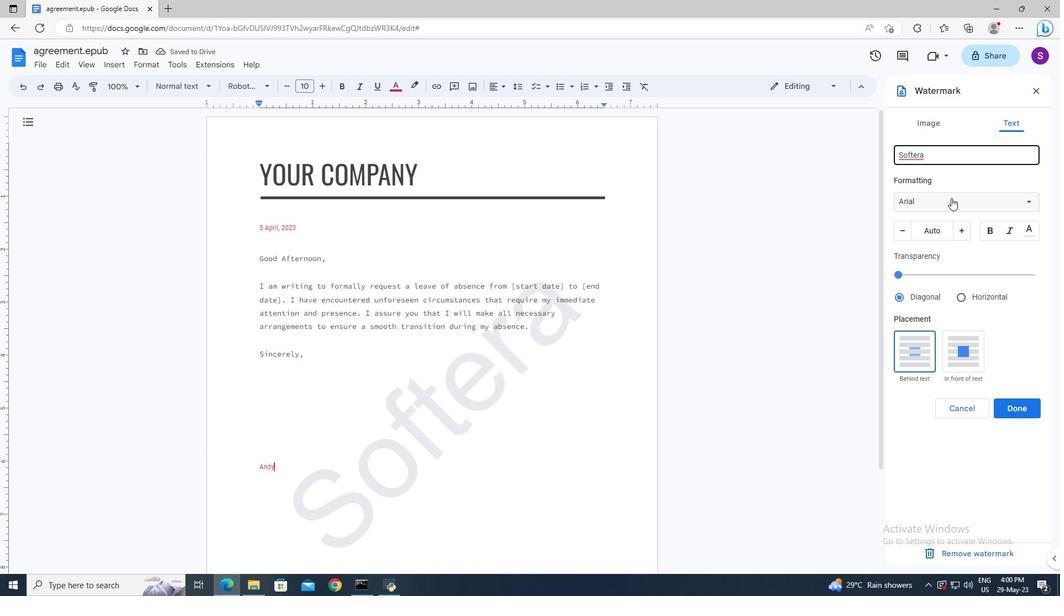 
Action: Mouse moved to (952, 498)
Screenshot: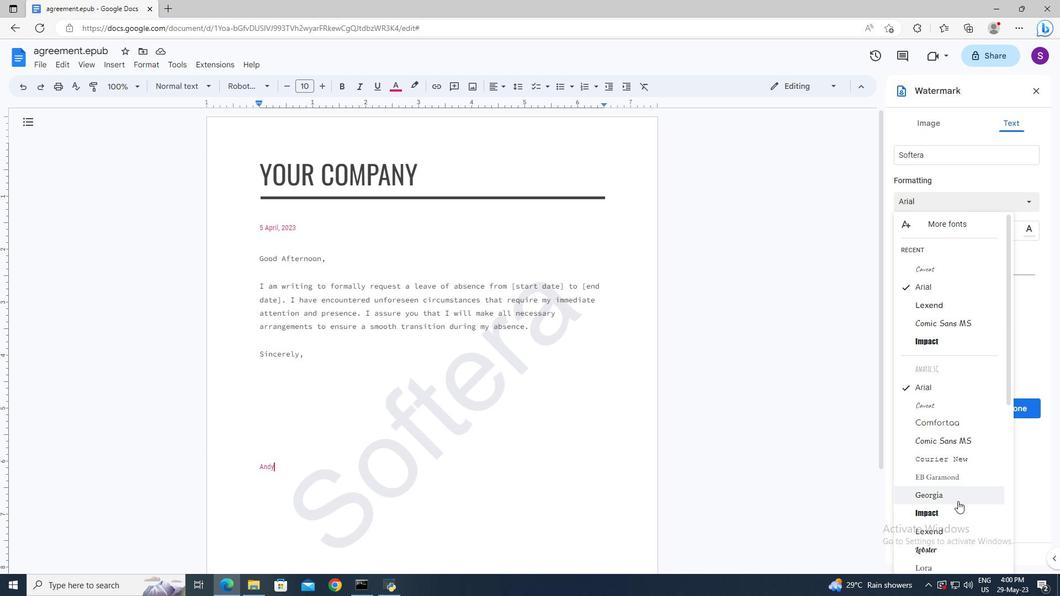 
Action: Mouse pressed left at (952, 498)
Screenshot: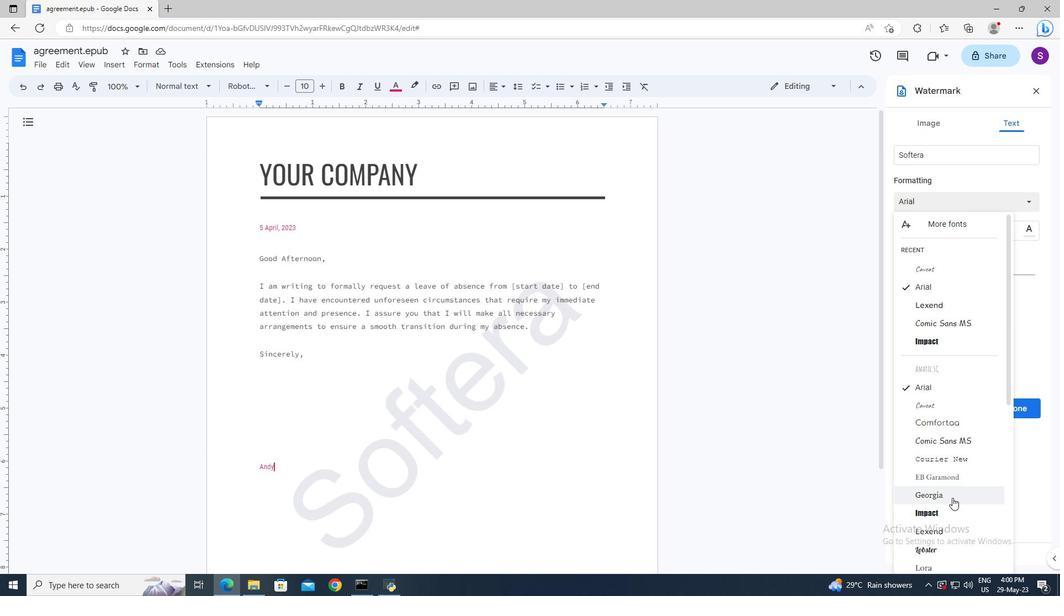 
Action: Mouse moved to (933, 236)
Screenshot: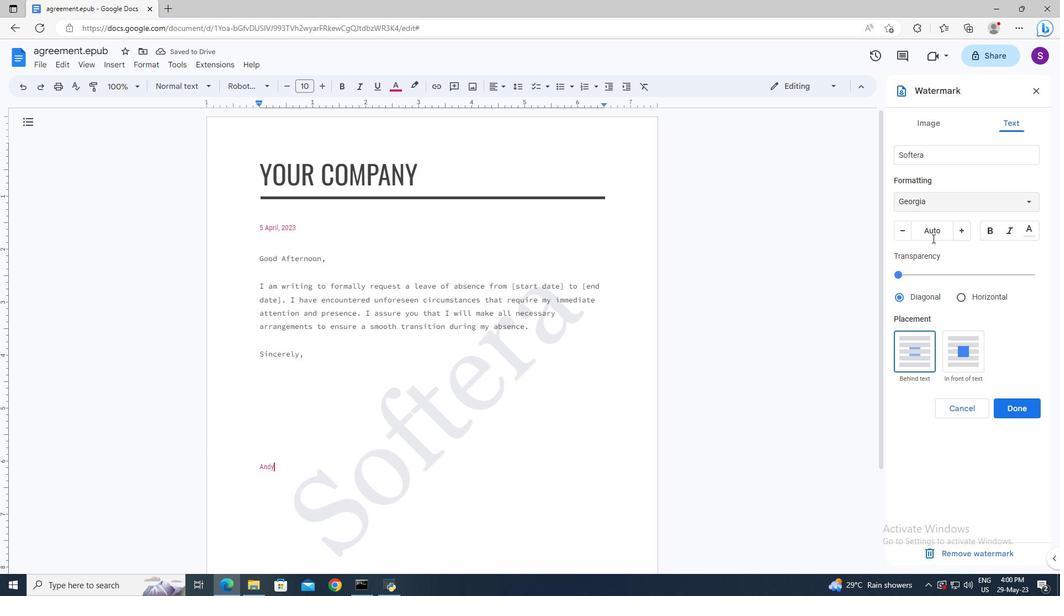
Action: Mouse pressed left at (933, 236)
Screenshot: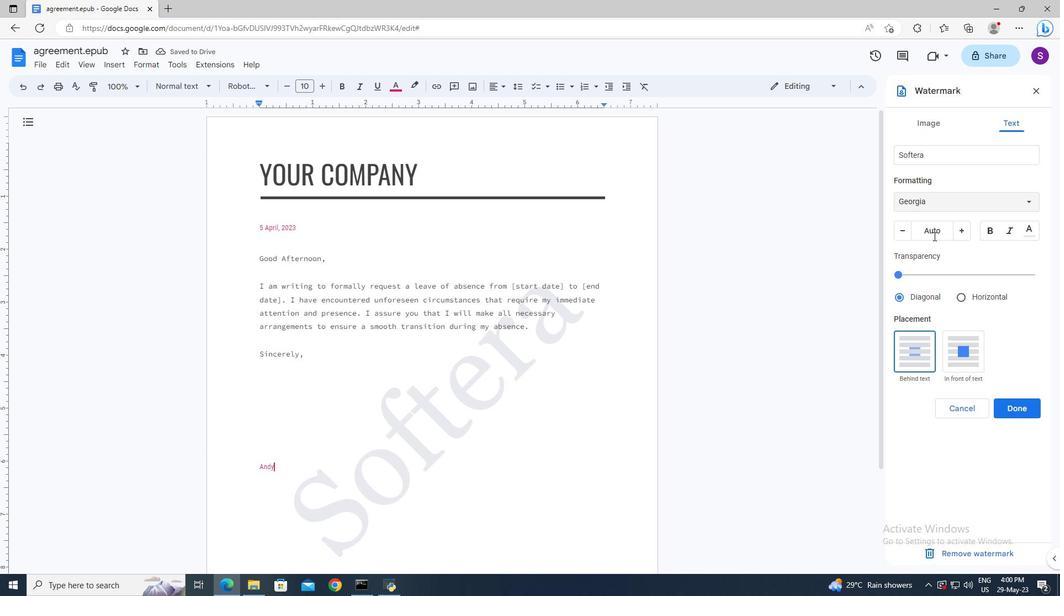 
Action: Key pressed 112<Key.enter>
Screenshot: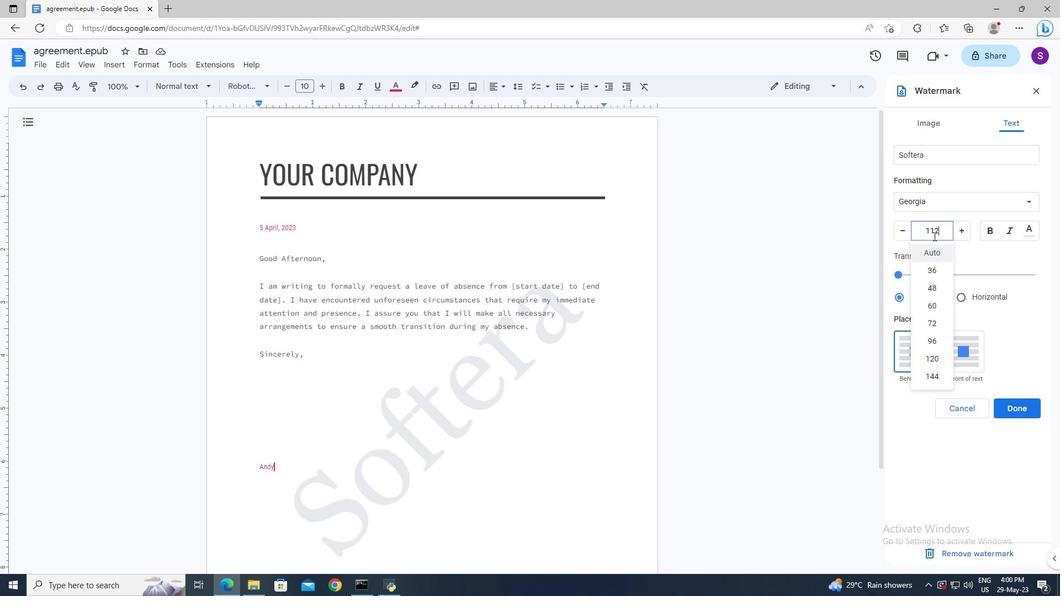 
Action: Mouse moved to (962, 294)
Screenshot: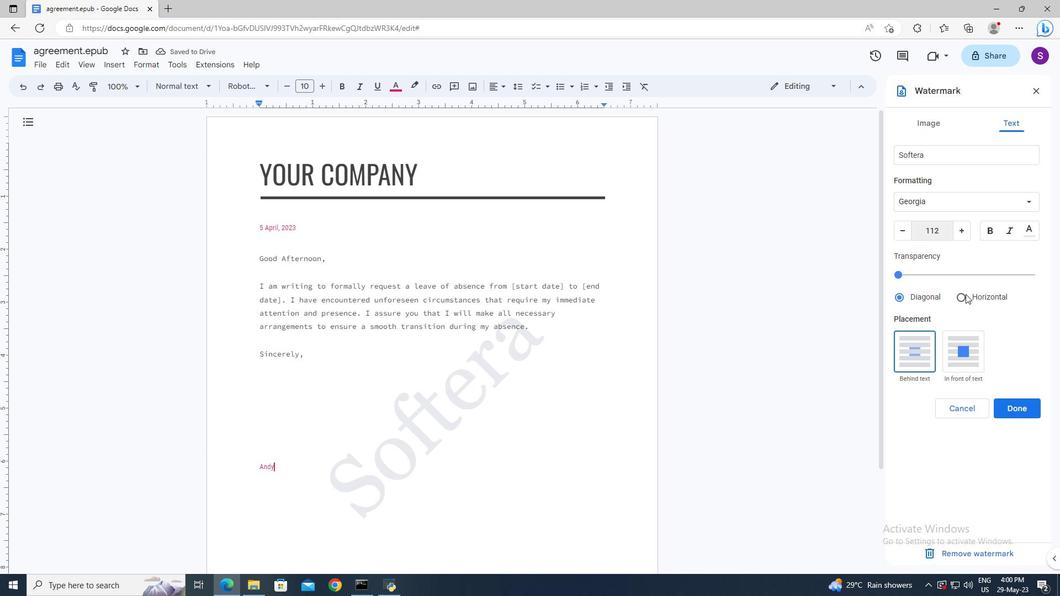 
Action: Mouse pressed left at (962, 294)
Screenshot: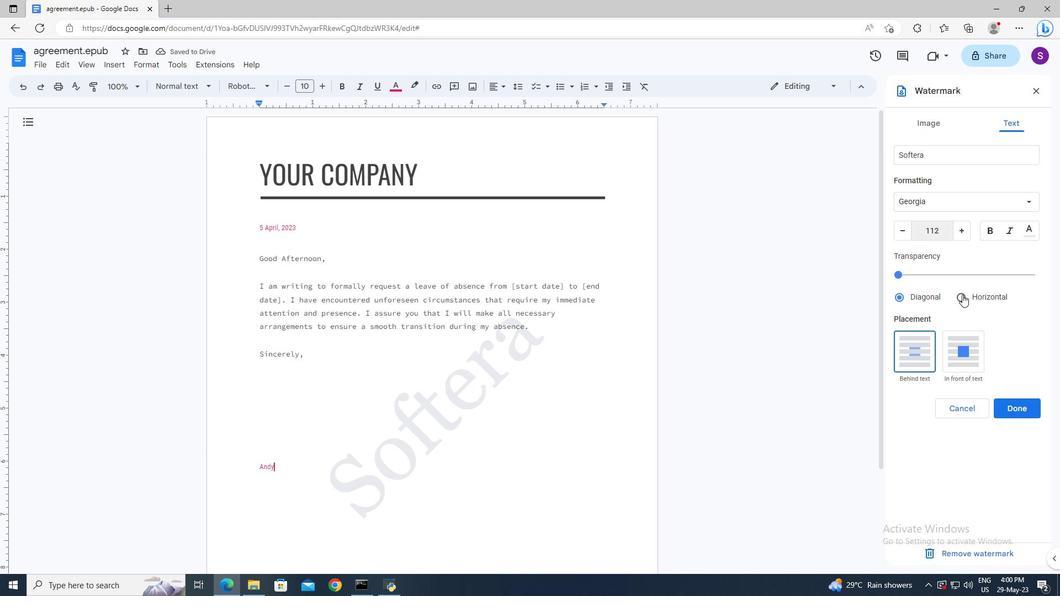 
Action: Mouse moved to (1015, 405)
Screenshot: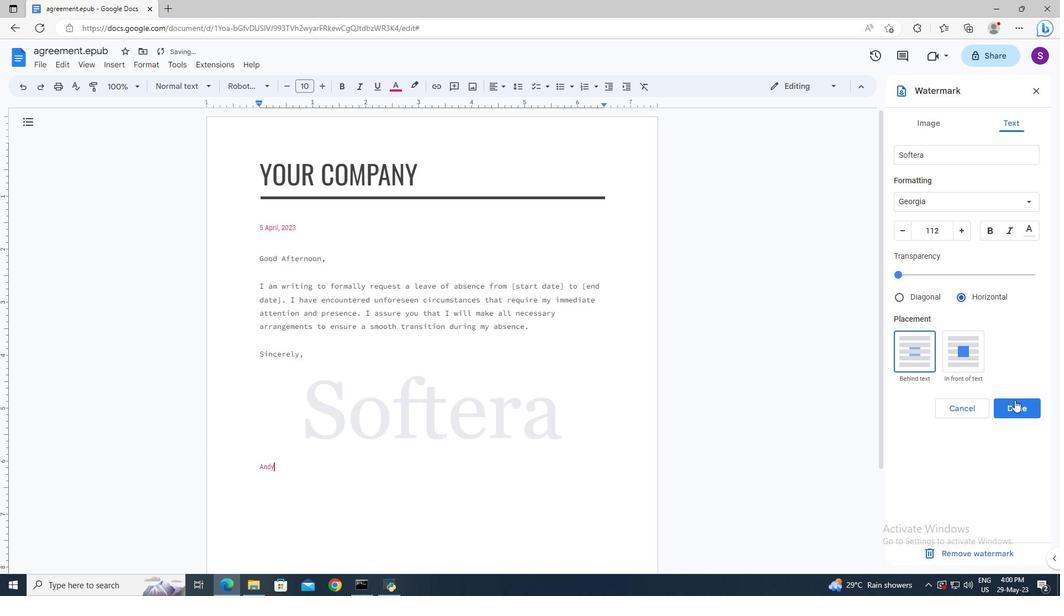
Action: Mouse pressed left at (1015, 405)
Screenshot: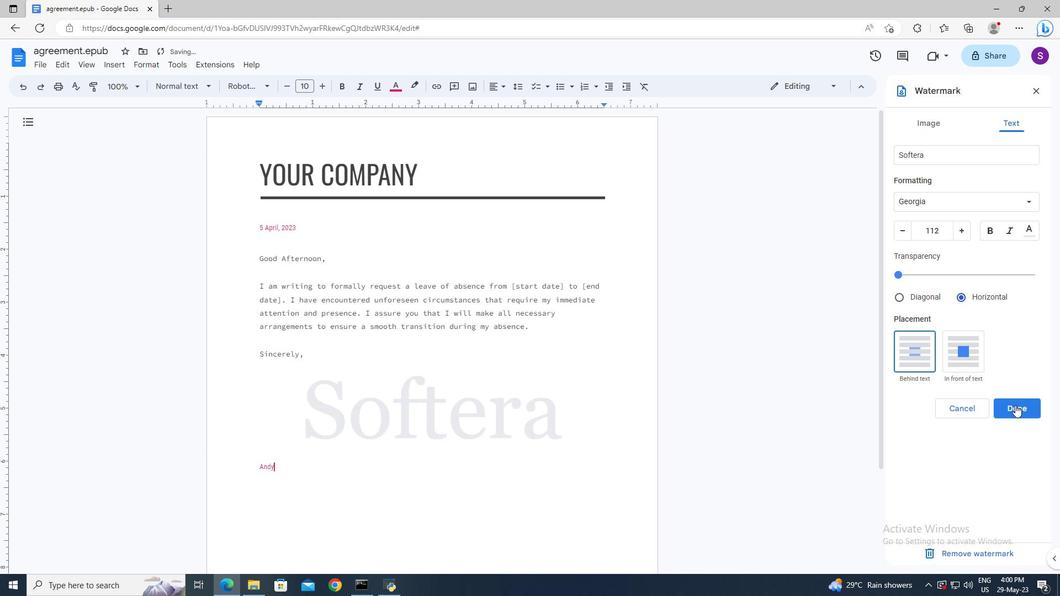 
